 Task: Open a blank sheet, save the file as Gabriel.odt Add the quote 'Success is not measured by how much money you make but by the positive impact you have on others.' Apply font style 'Nunito' and font size 48 Align the text to the Center .Change the text color to  'Dark blue'
Action: Mouse moved to (250, 321)
Screenshot: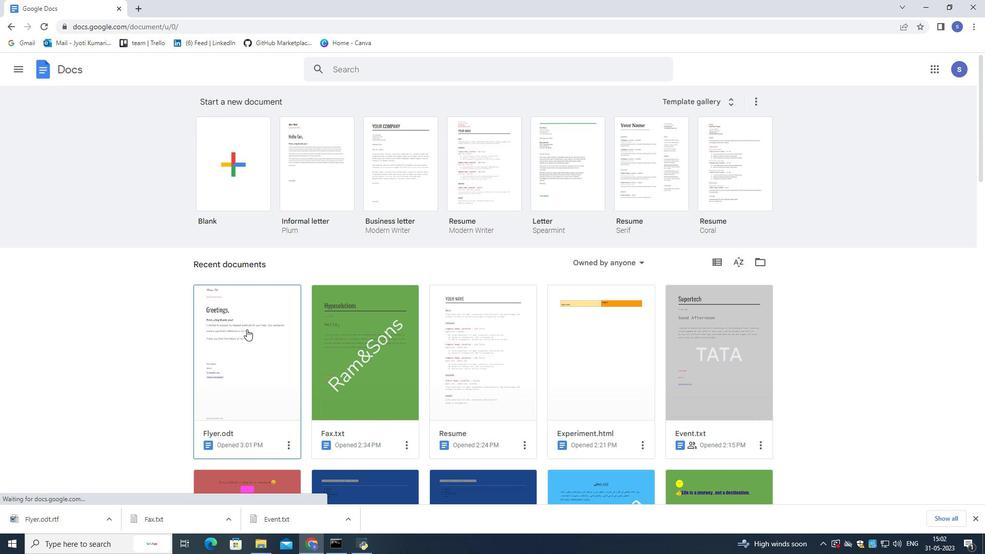 
Action: Mouse scrolled (250, 322) with delta (0, 0)
Screenshot: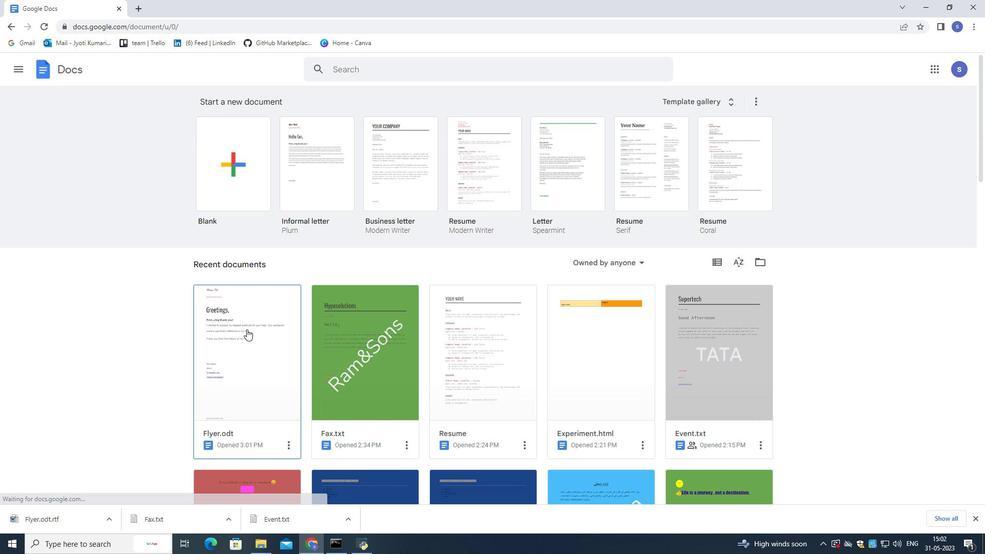 
Action: Mouse scrolled (250, 322) with delta (0, 0)
Screenshot: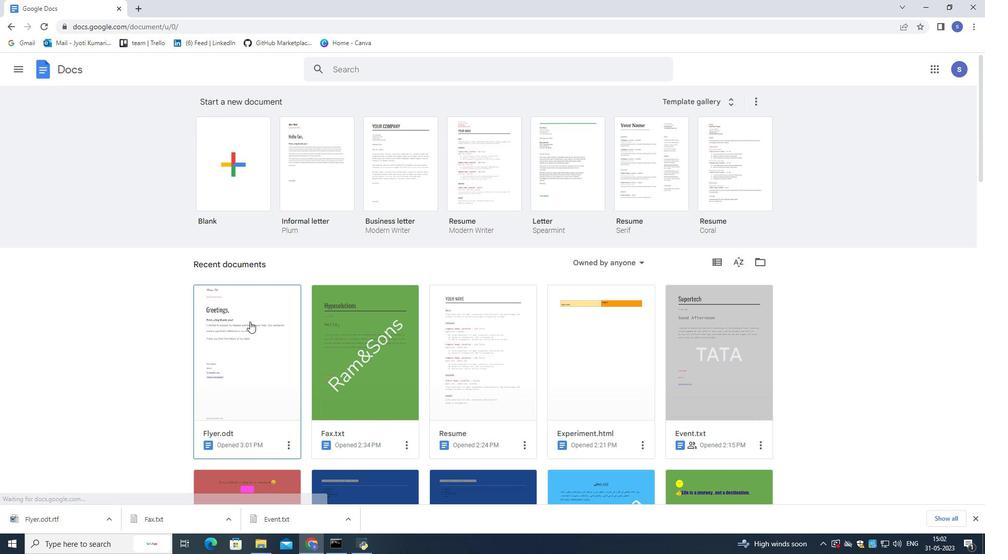
Action: Mouse scrolled (250, 322) with delta (0, 0)
Screenshot: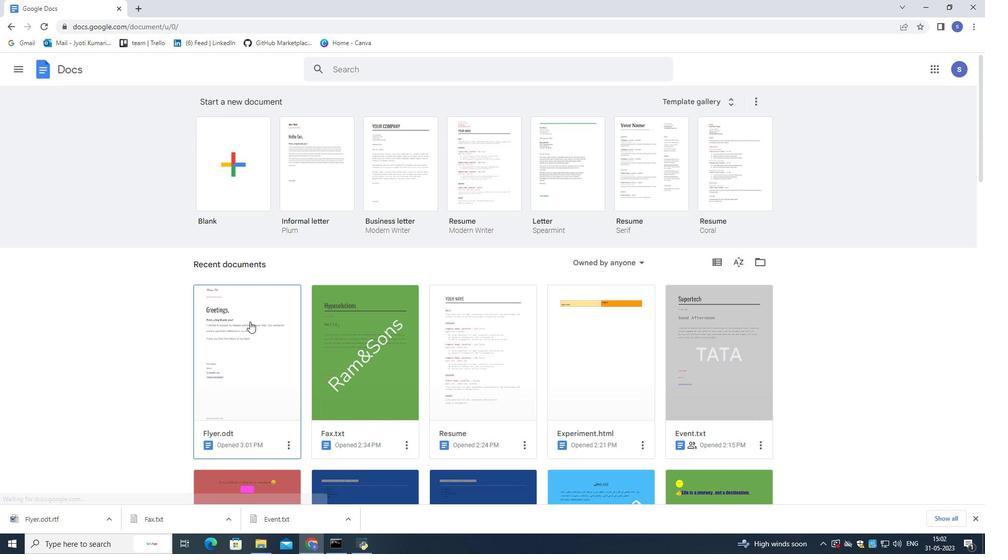 
Action: Mouse scrolled (250, 322) with delta (0, 0)
Screenshot: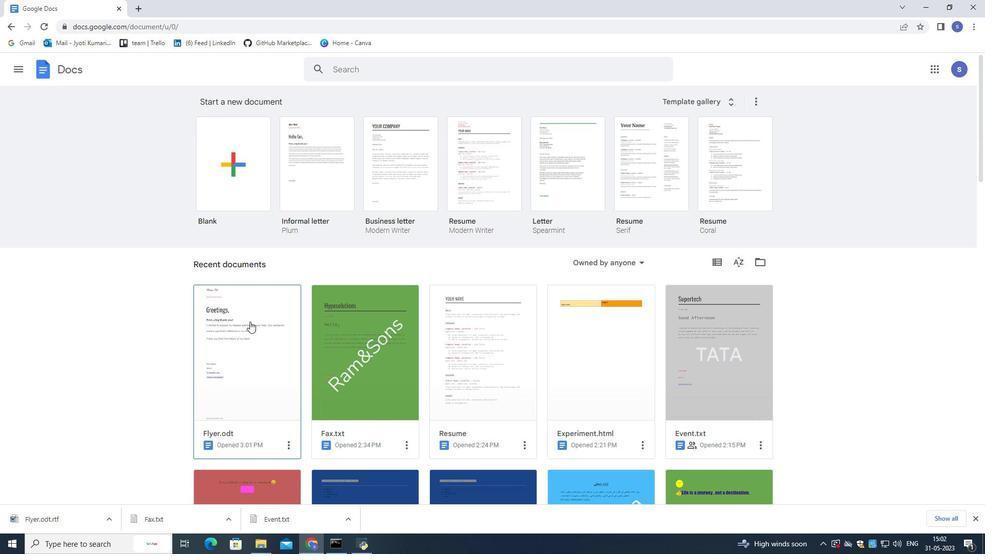 
Action: Mouse scrolled (250, 321) with delta (0, 0)
Screenshot: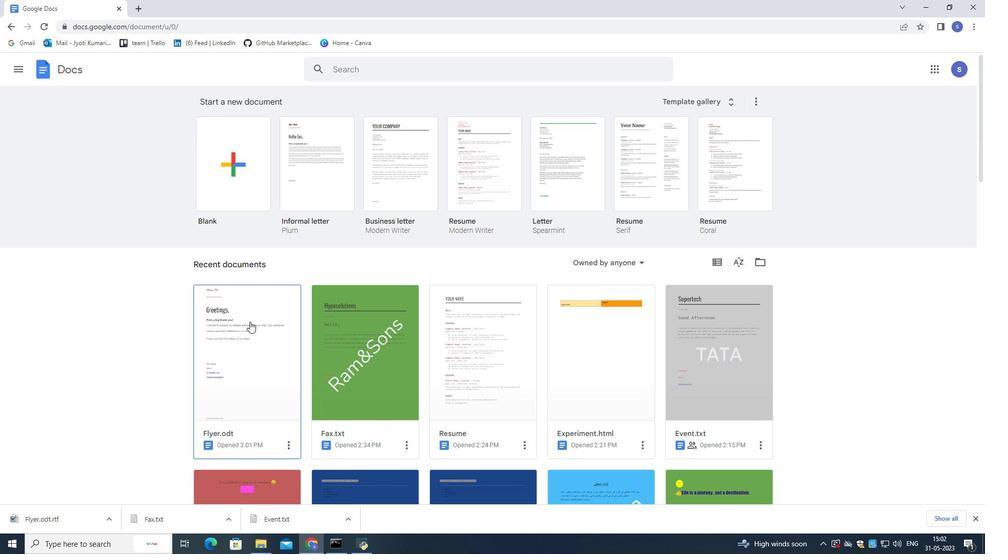 
Action: Mouse scrolled (250, 321) with delta (0, 0)
Screenshot: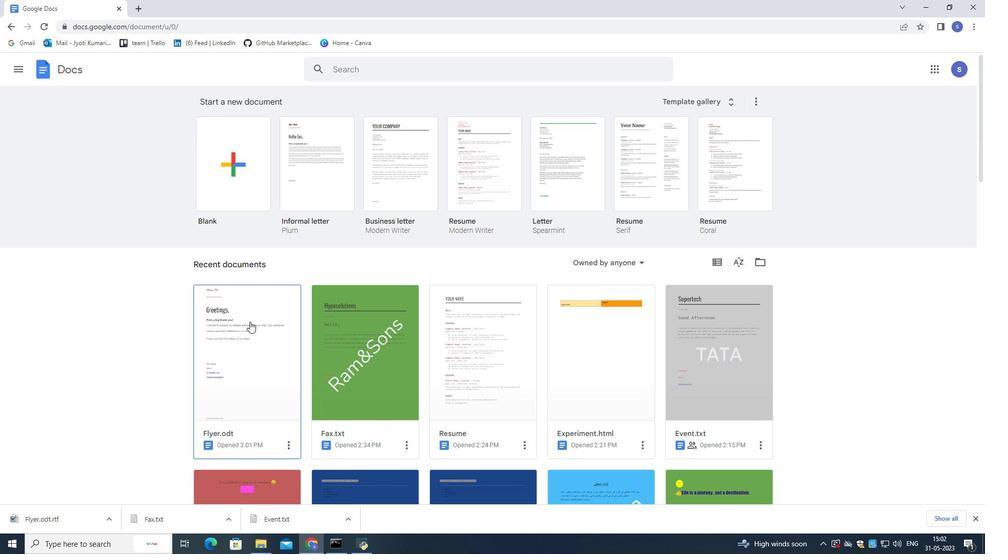 
Action: Mouse scrolled (250, 321) with delta (0, 0)
Screenshot: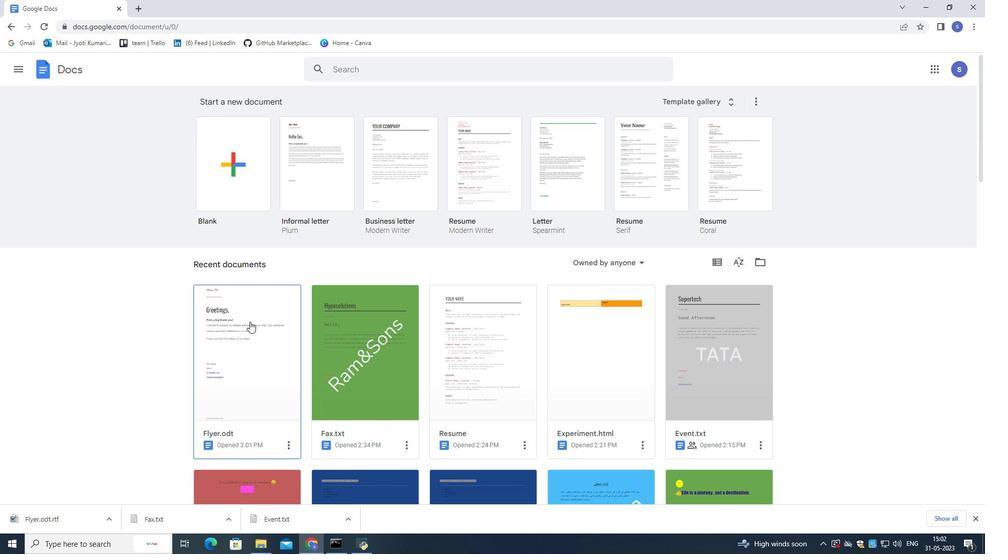 
Action: Mouse scrolled (250, 321) with delta (0, 0)
Screenshot: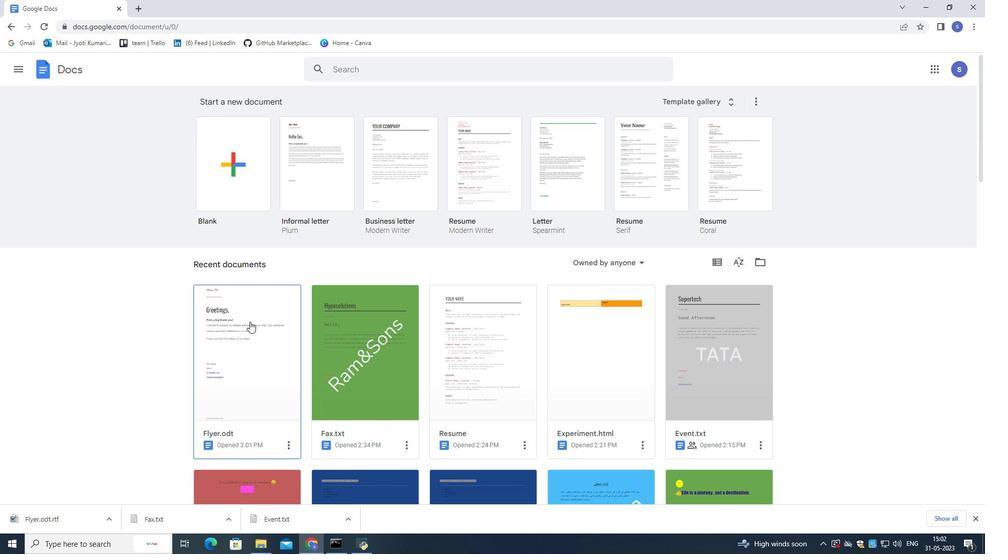 
Action: Mouse scrolled (250, 321) with delta (0, 0)
Screenshot: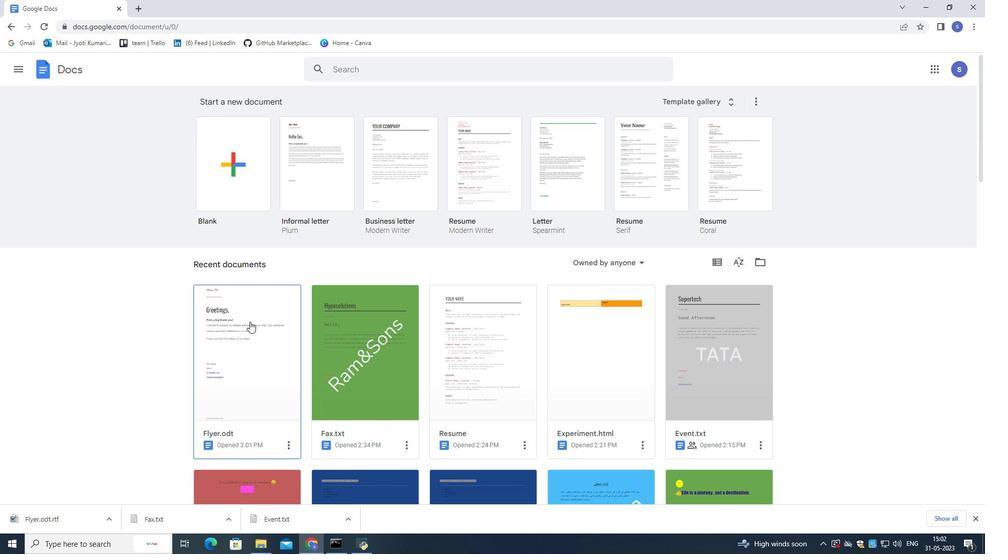 
Action: Mouse scrolled (250, 322) with delta (0, 0)
Screenshot: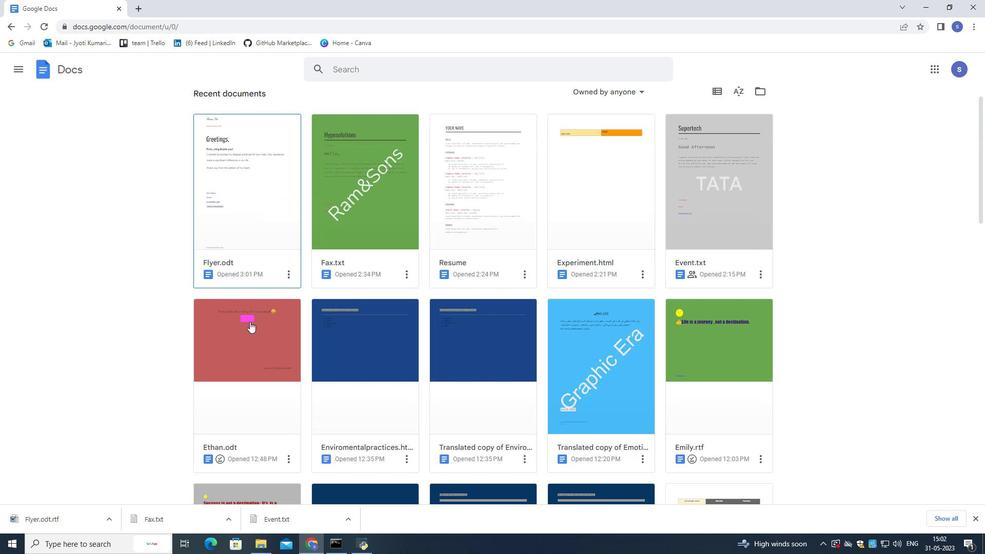
Action: Mouse scrolled (250, 322) with delta (0, 0)
Screenshot: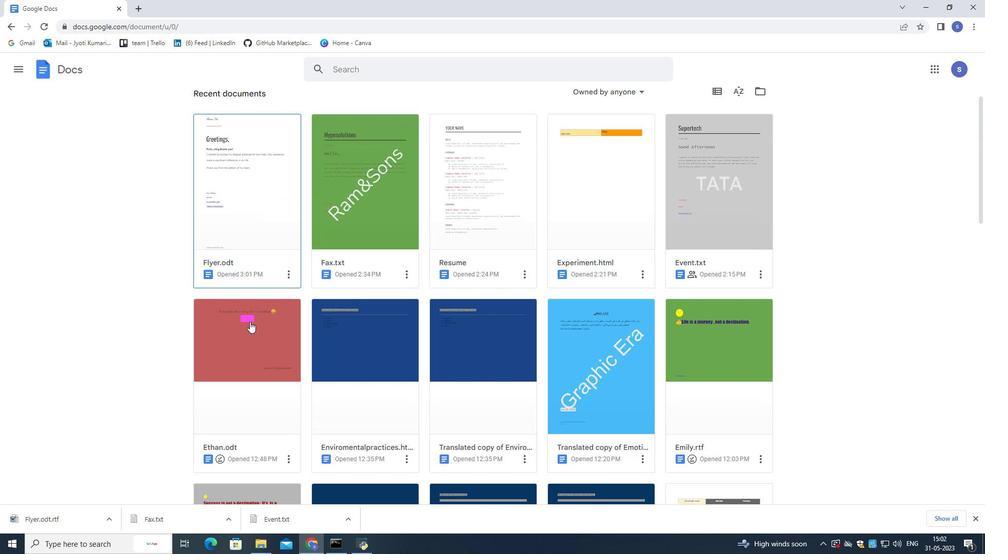 
Action: Mouse scrolled (250, 322) with delta (0, 0)
Screenshot: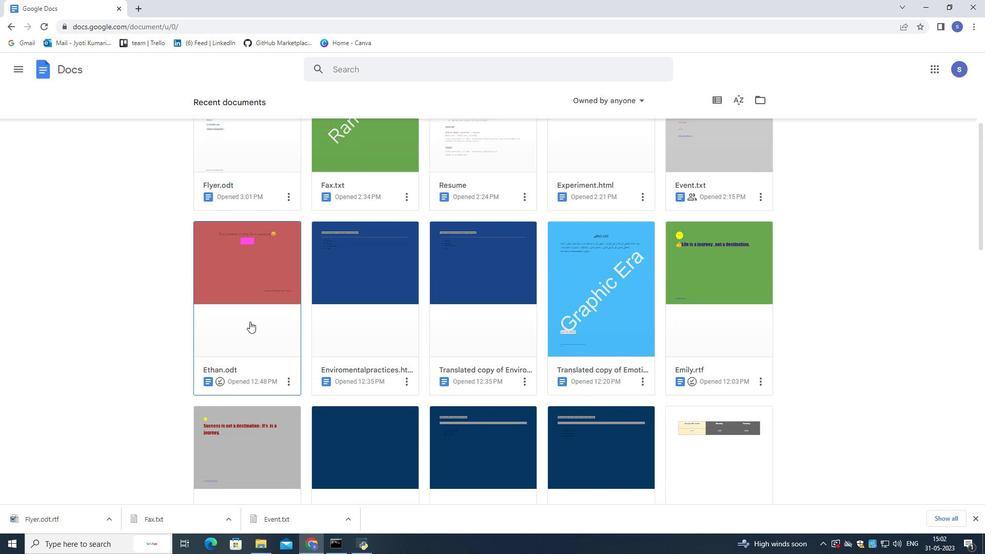
Action: Mouse scrolled (250, 322) with delta (0, 0)
Screenshot: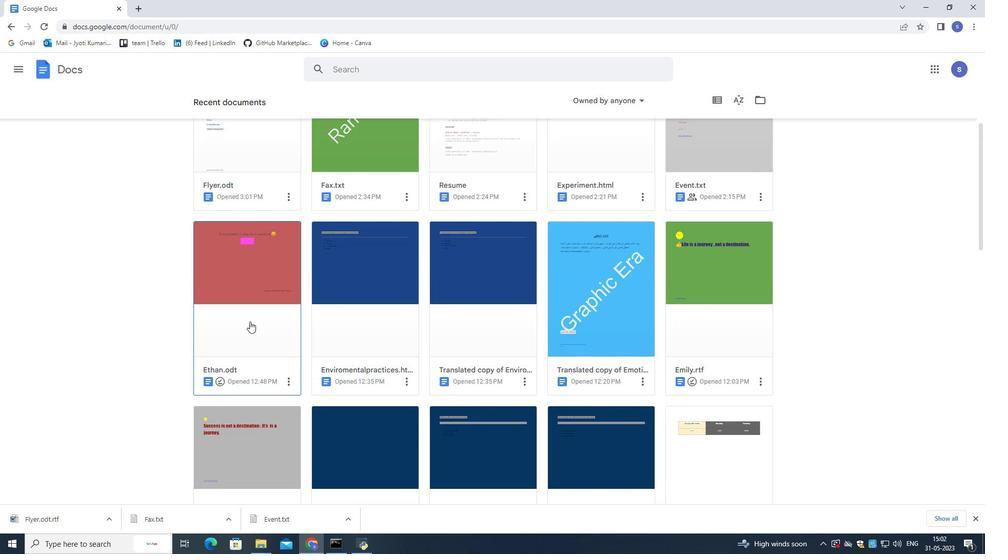 
Action: Mouse scrolled (250, 322) with delta (0, 0)
Screenshot: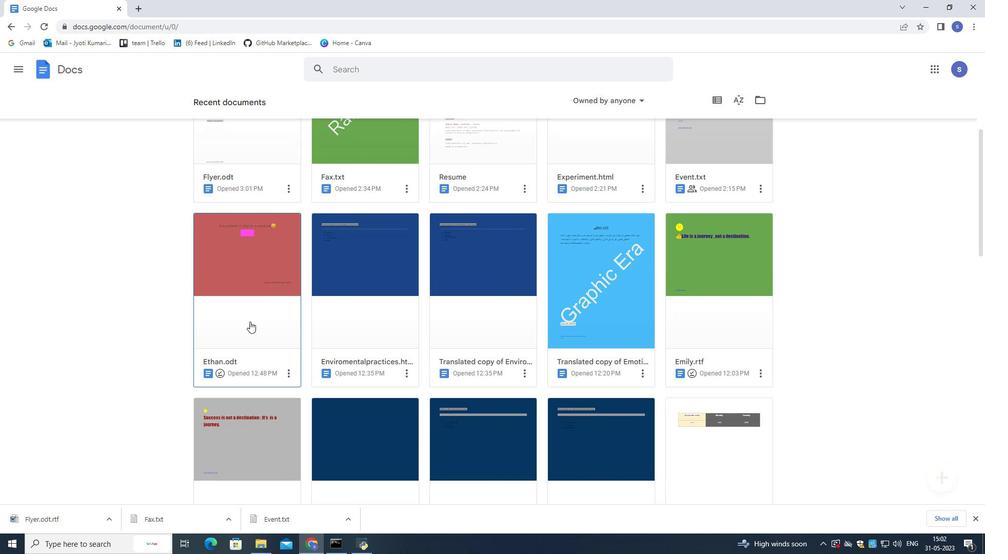 
Action: Mouse scrolled (250, 322) with delta (0, 0)
Screenshot: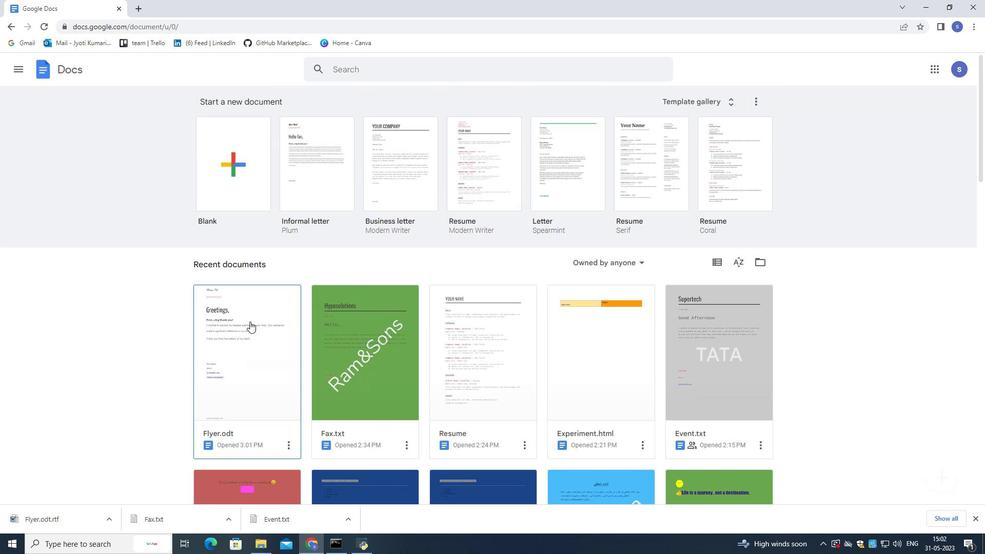 
Action: Mouse scrolled (250, 322) with delta (0, 0)
Screenshot: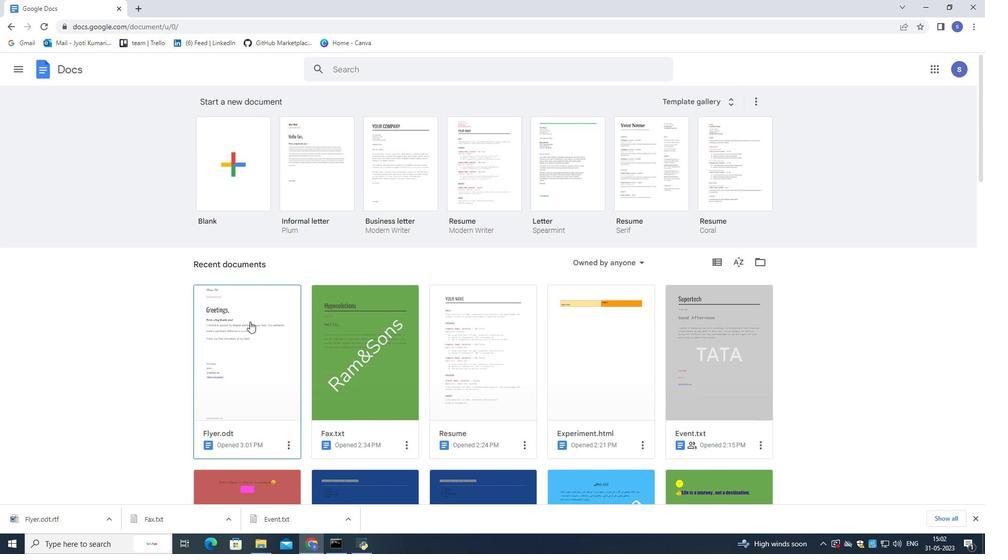 
Action: Mouse scrolled (250, 322) with delta (0, 0)
Screenshot: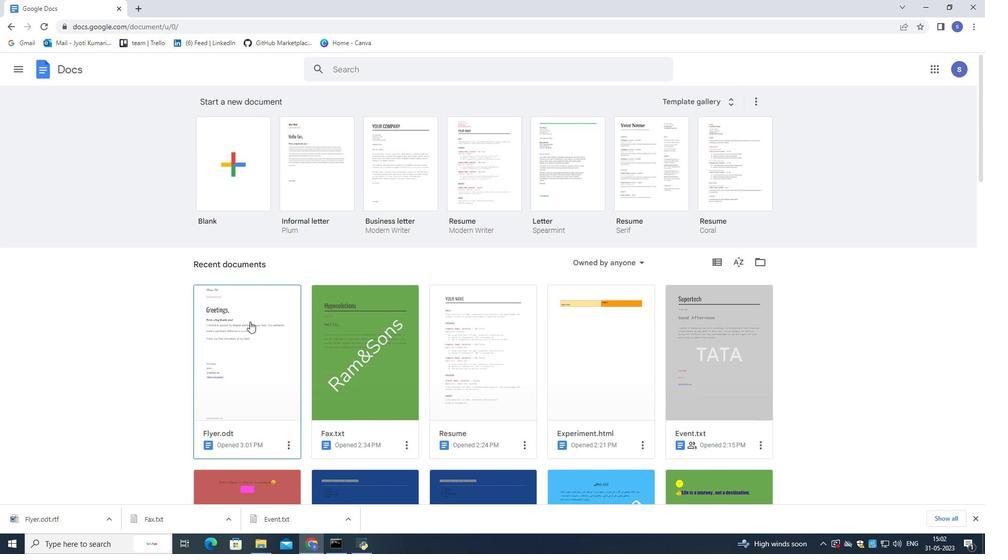 
Action: Mouse scrolled (250, 322) with delta (0, 0)
Screenshot: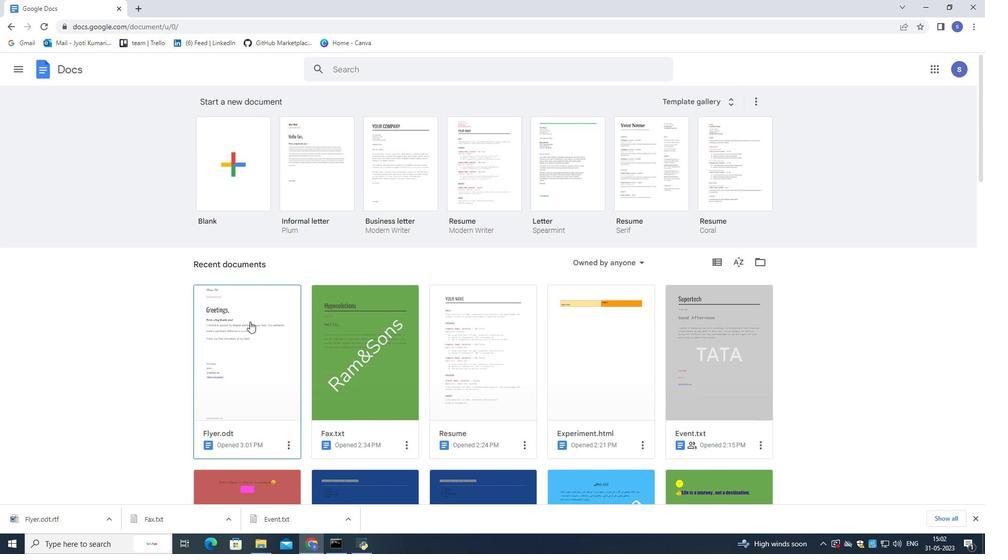 
Action: Mouse scrolled (250, 322) with delta (0, 0)
Screenshot: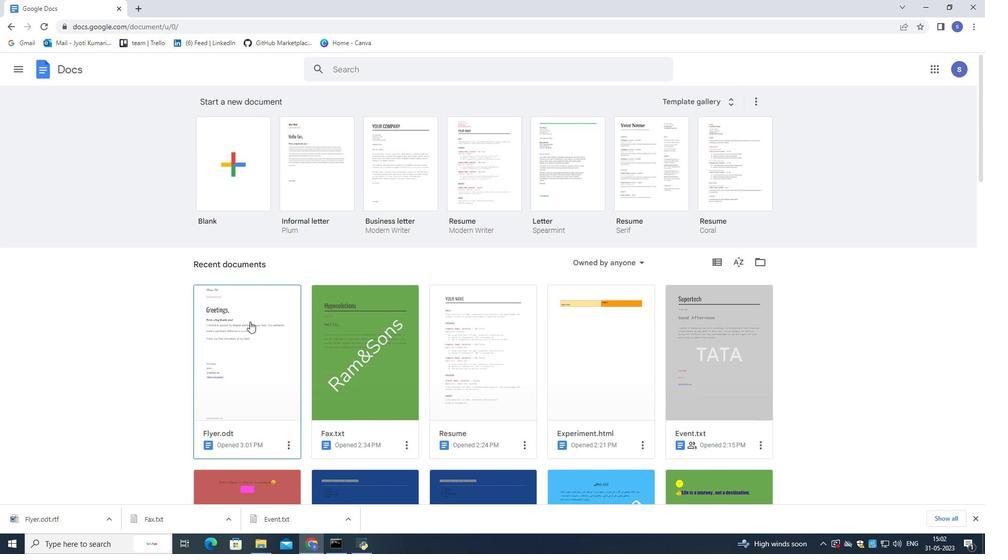 
Action: Mouse moved to (228, 176)
Screenshot: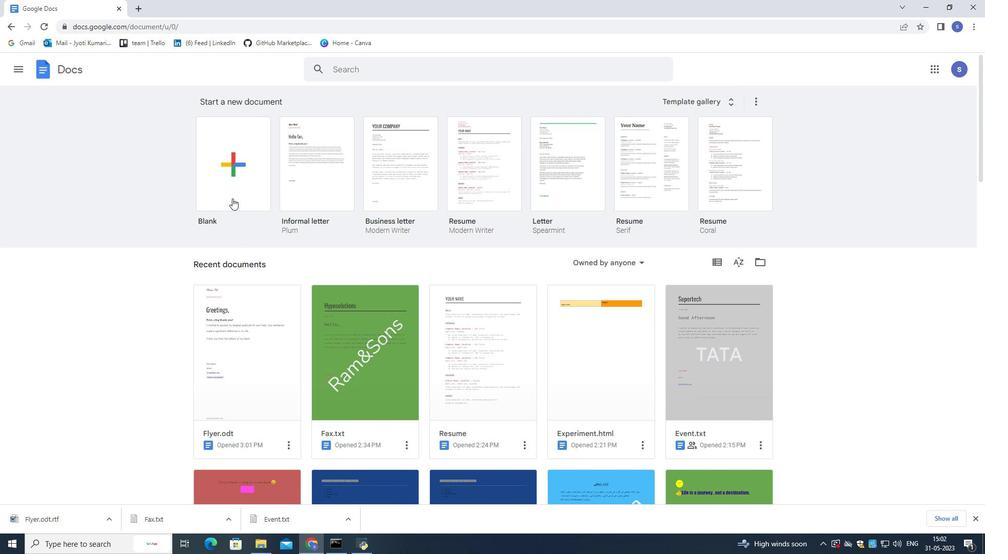 
Action: Mouse pressed left at (228, 176)
Screenshot: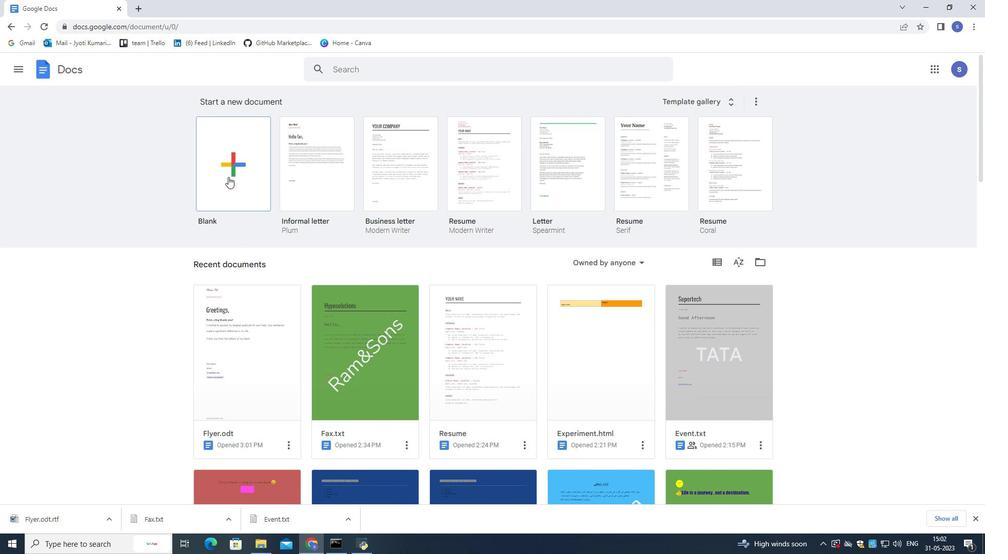 
Action: Mouse moved to (107, 62)
Screenshot: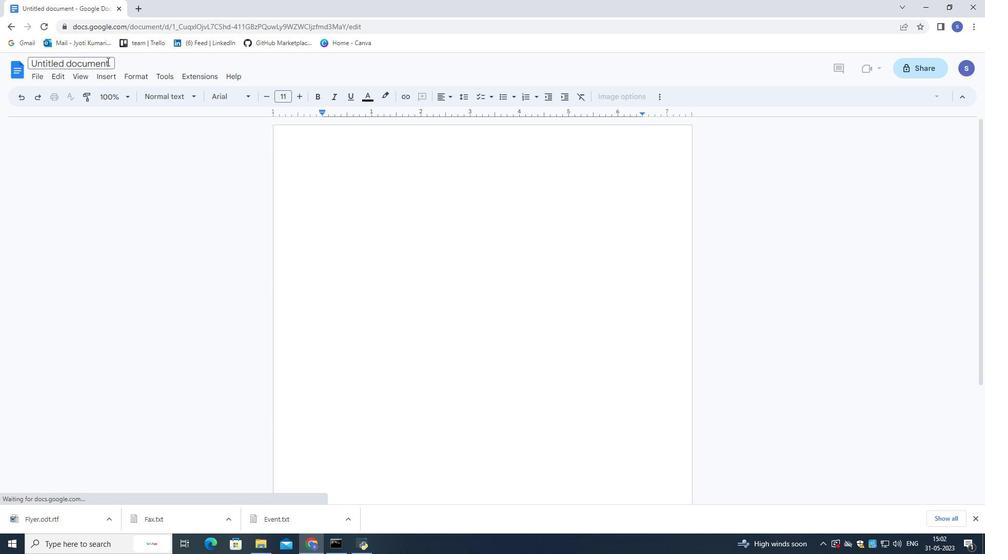 
Action: Mouse pressed left at (107, 62)
Screenshot: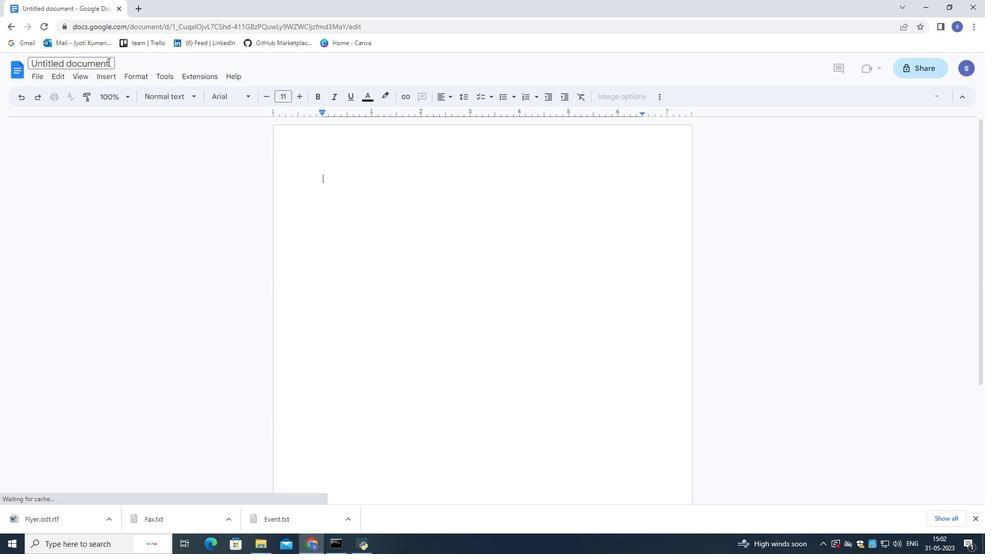 
Action: Mouse moved to (108, 62)
Screenshot: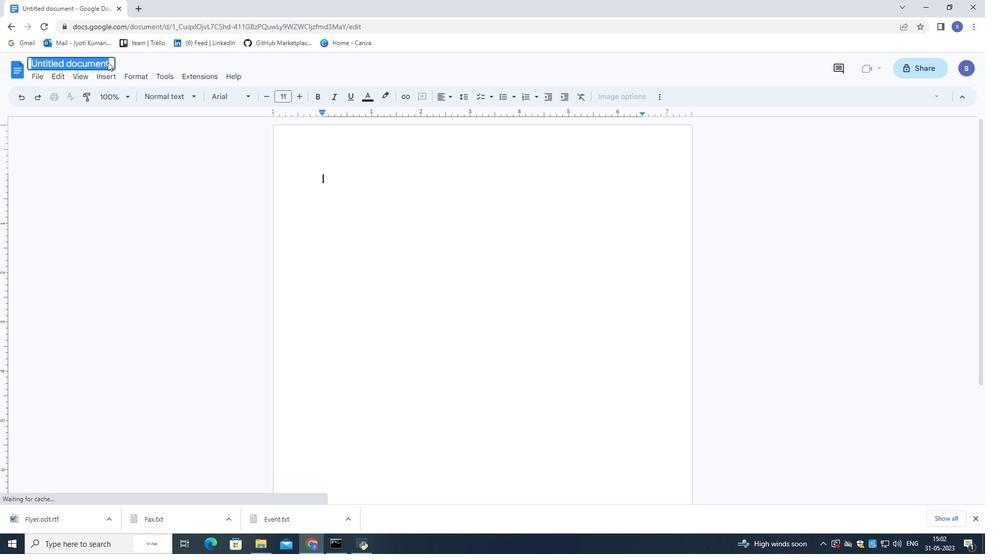 
Action: Key pressed <Key.shift>Gab
Screenshot: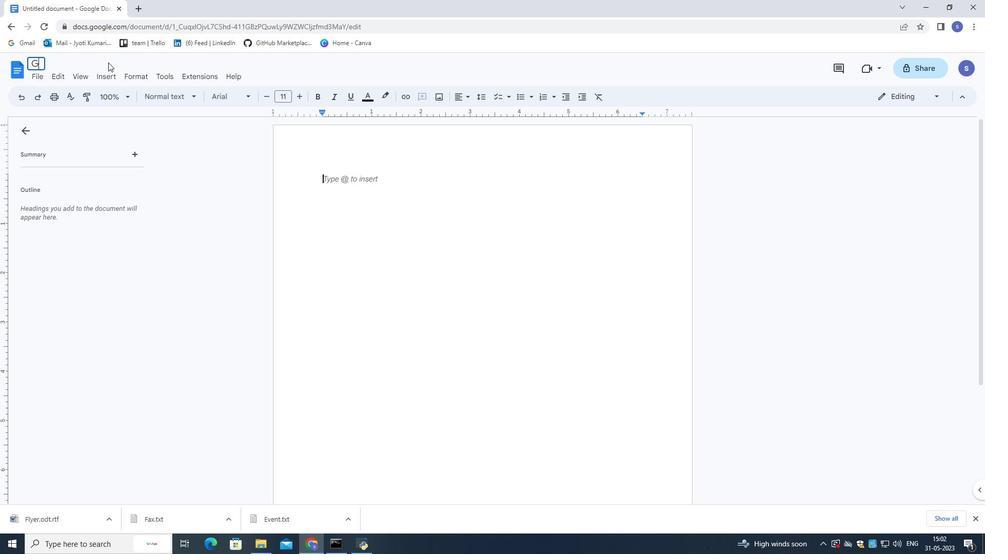 
Action: Mouse moved to (619, 226)
Screenshot: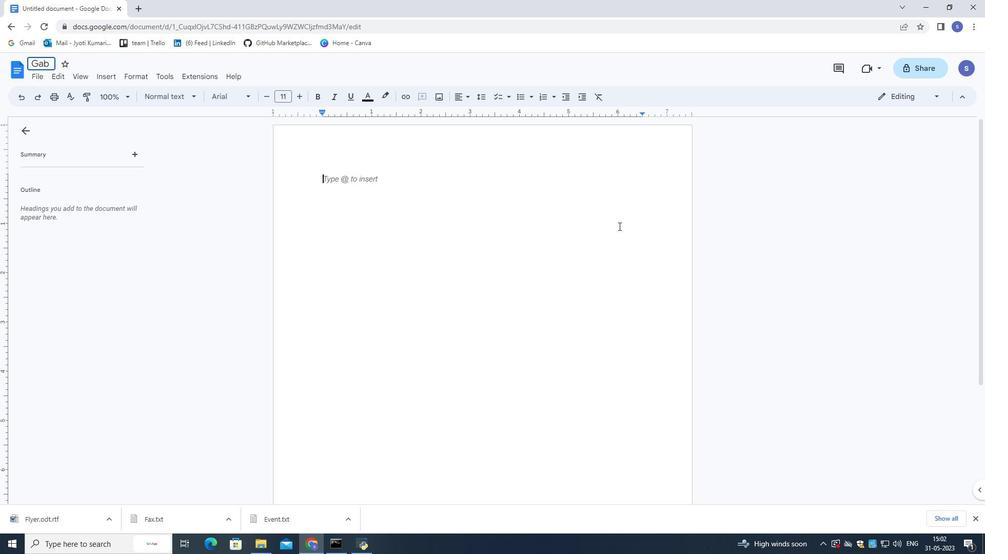 
Action: Key pressed riel.odt<Key.enter>
Screenshot: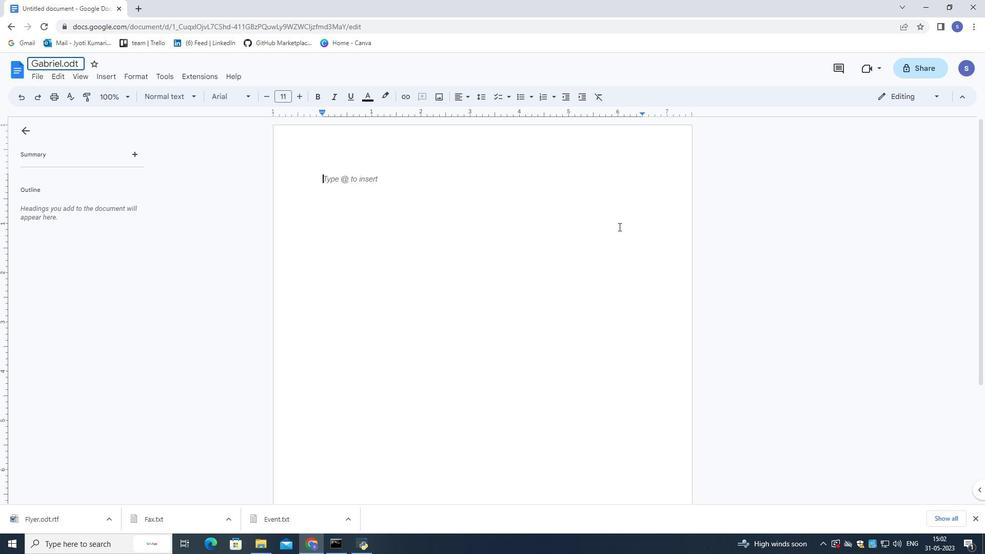 
Action: Mouse moved to (370, 182)
Screenshot: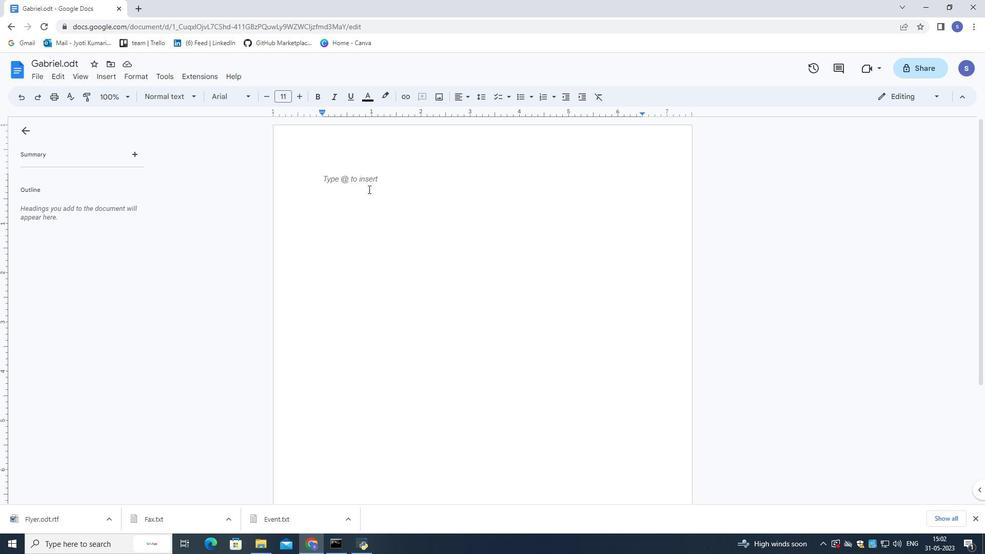 
Action: Mouse pressed left at (370, 182)
Screenshot: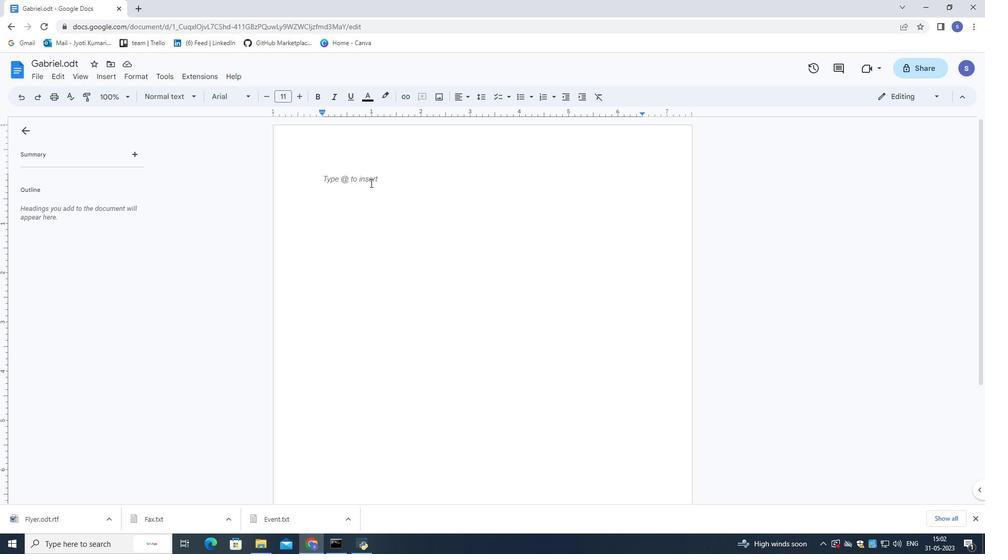 
Action: Mouse moved to (370, 182)
Screenshot: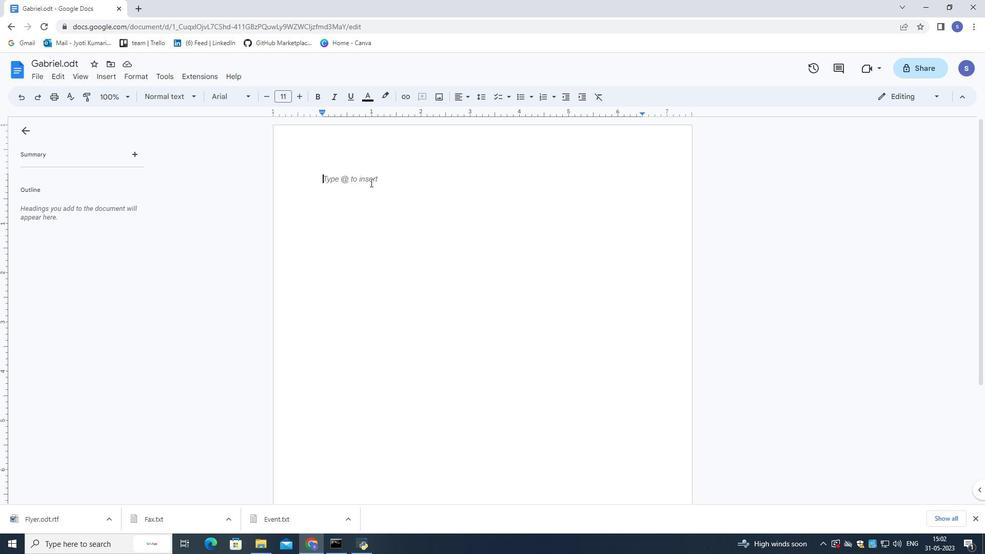 
Action: Key pressed <Key.shift><Key.shift>Success<Key.space>is<Key.space>not<Key.space>measured<Key.space>by<Key.space>now<Key.space>much<Key.space>money<Key.space>you<Key.space>make<Key.space>but<Key.space>by<Key.space>the<Key.space>positive<Key.space>imac<Key.backspace><Key.backspace><Key.backspace>mpact<Key.space>you<Key.space>have<Key.space>on<Key.space>others.
Screenshot: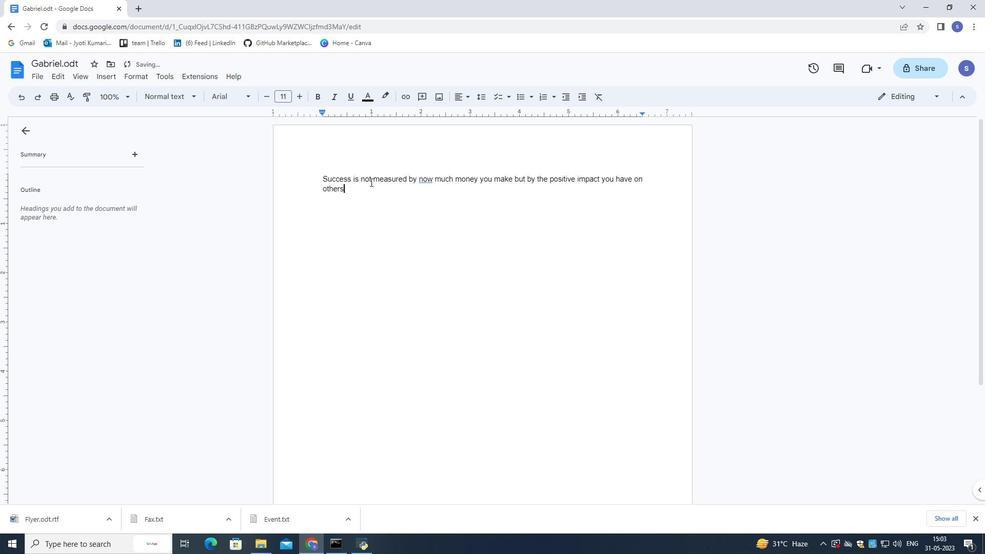 
Action: Mouse moved to (378, 183)
Screenshot: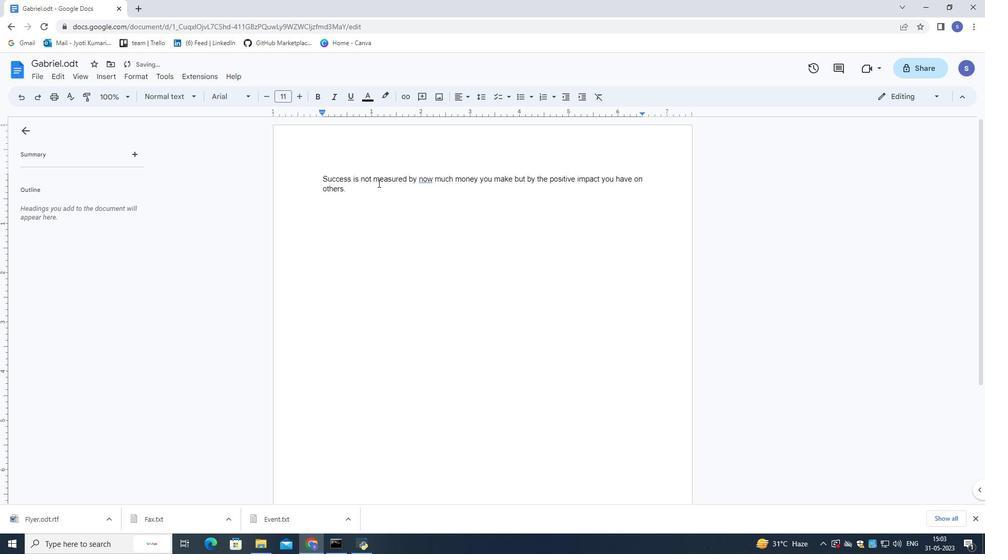 
Action: Mouse pressed left at (378, 183)
Screenshot: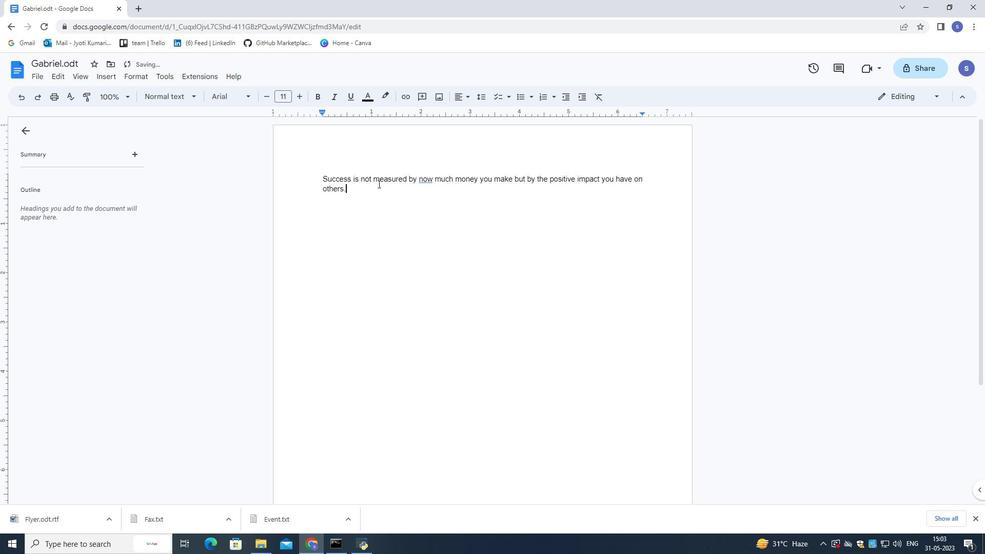 
Action: Mouse moved to (352, 186)
Screenshot: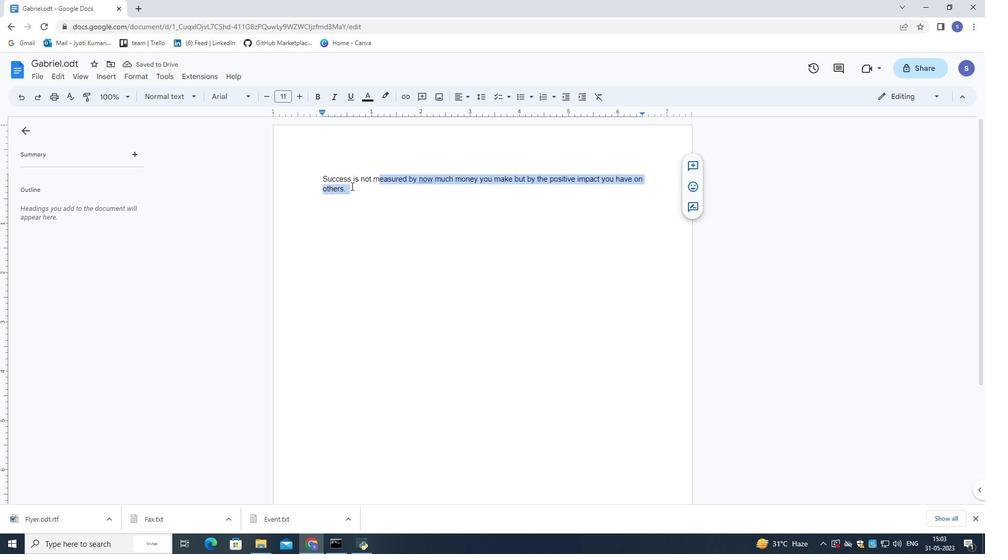
Action: Mouse pressed left at (352, 186)
Screenshot: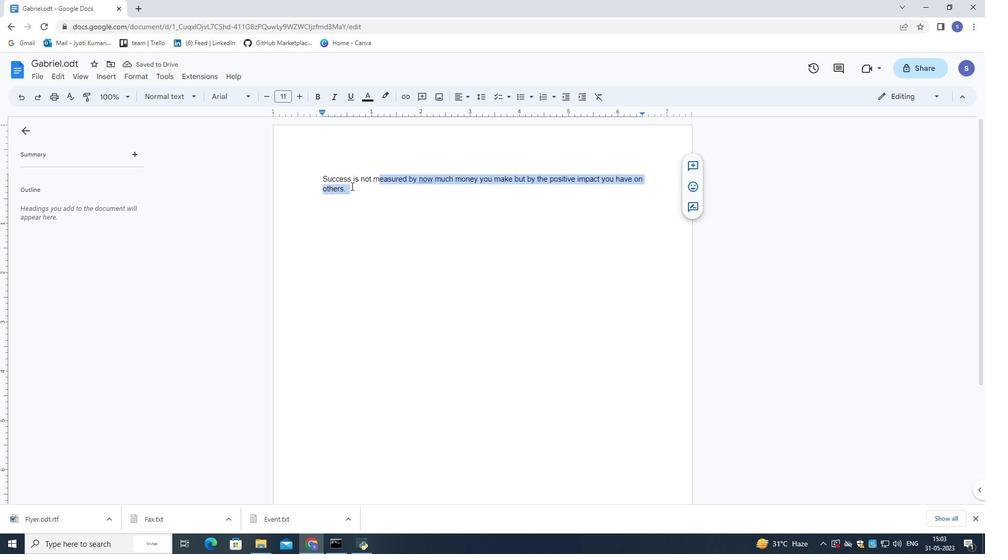 
Action: Mouse moved to (354, 190)
Screenshot: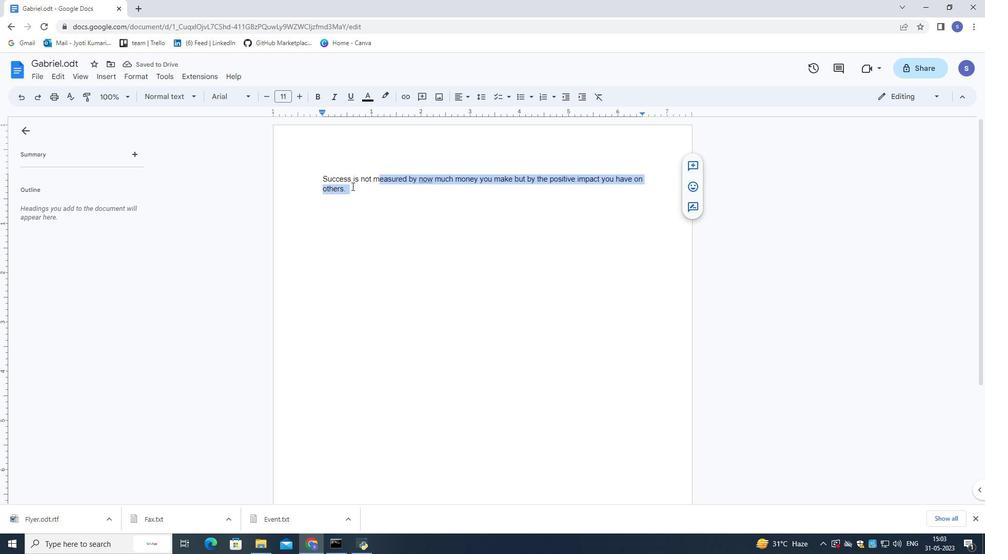 
Action: Mouse pressed left at (354, 190)
Screenshot: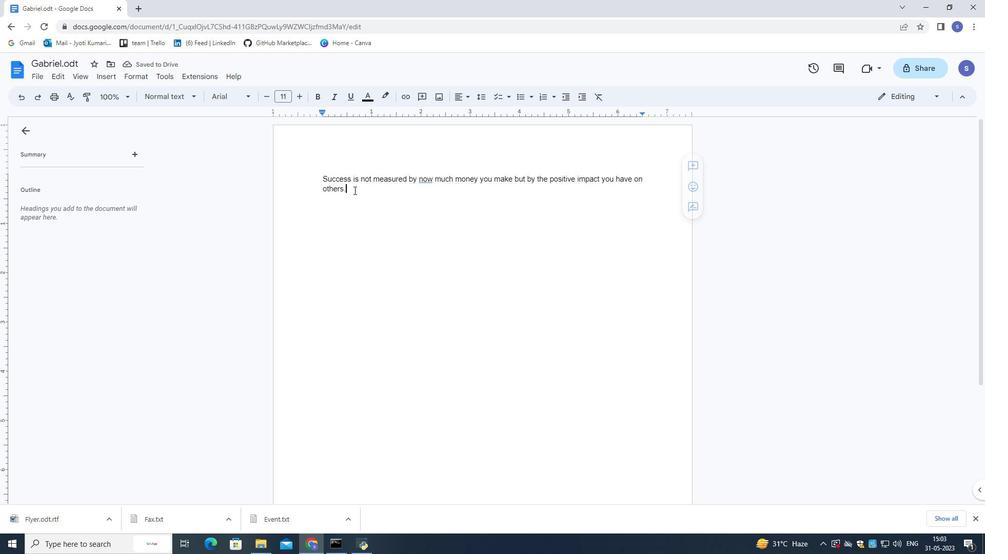 
Action: Mouse moved to (245, 101)
Screenshot: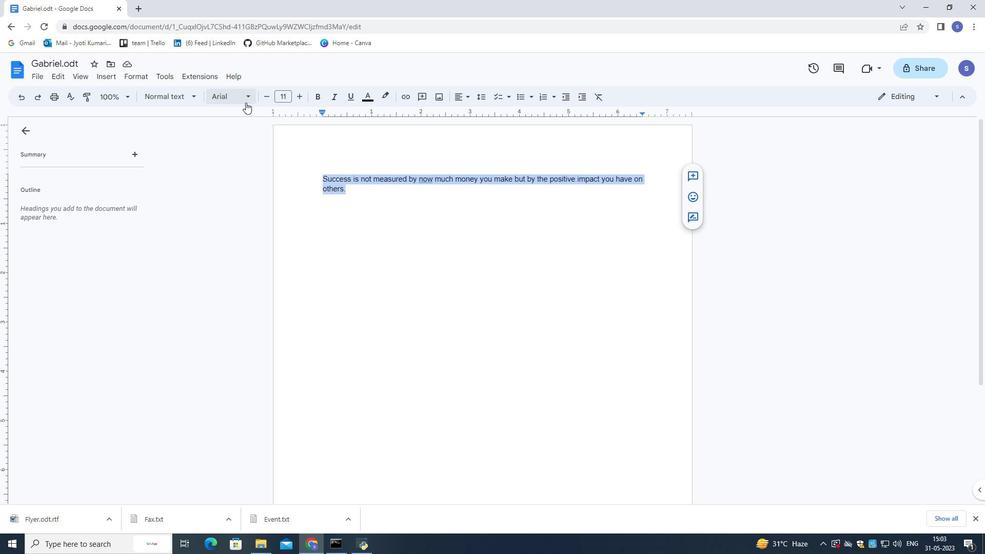 
Action: Mouse pressed left at (245, 101)
Screenshot: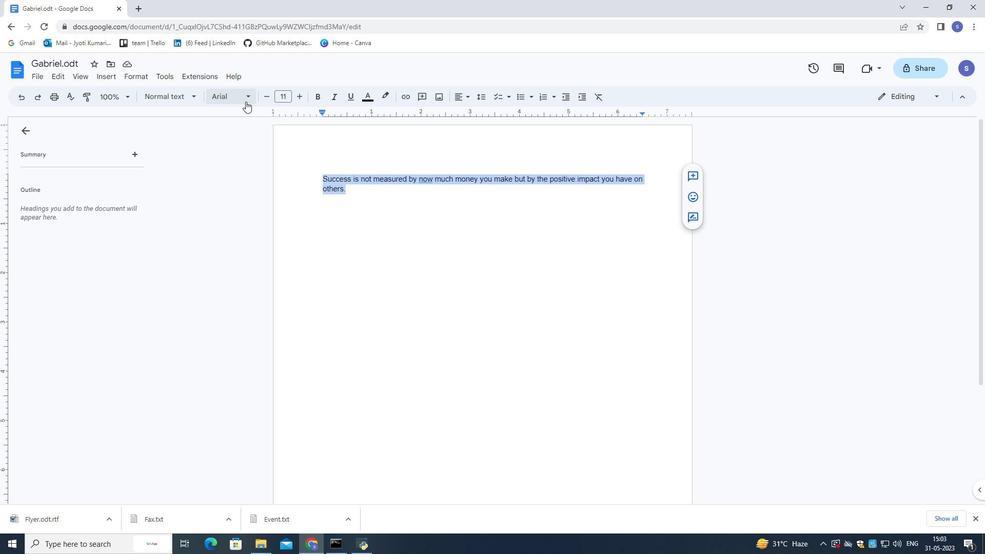 
Action: Mouse moved to (295, 190)
Screenshot: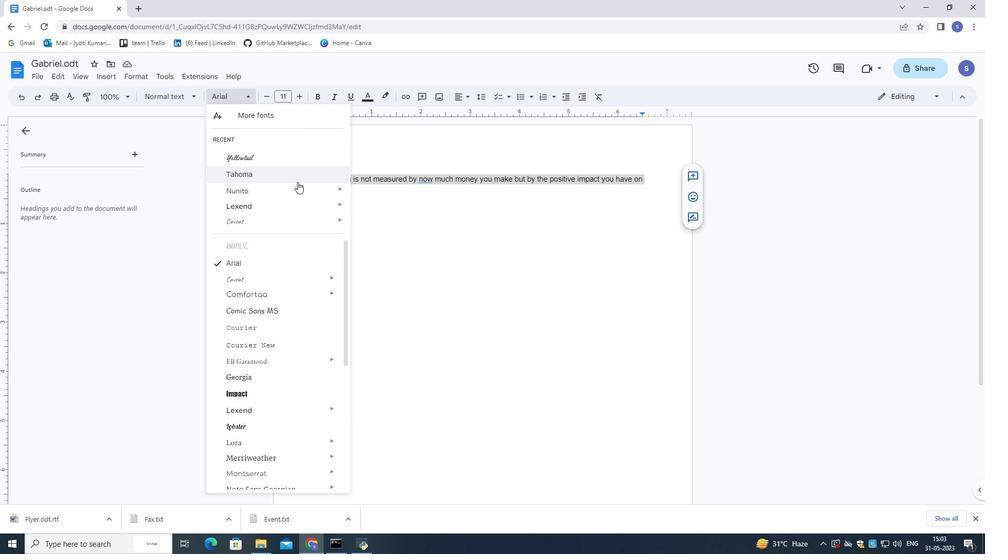 
Action: Mouse pressed left at (295, 190)
Screenshot: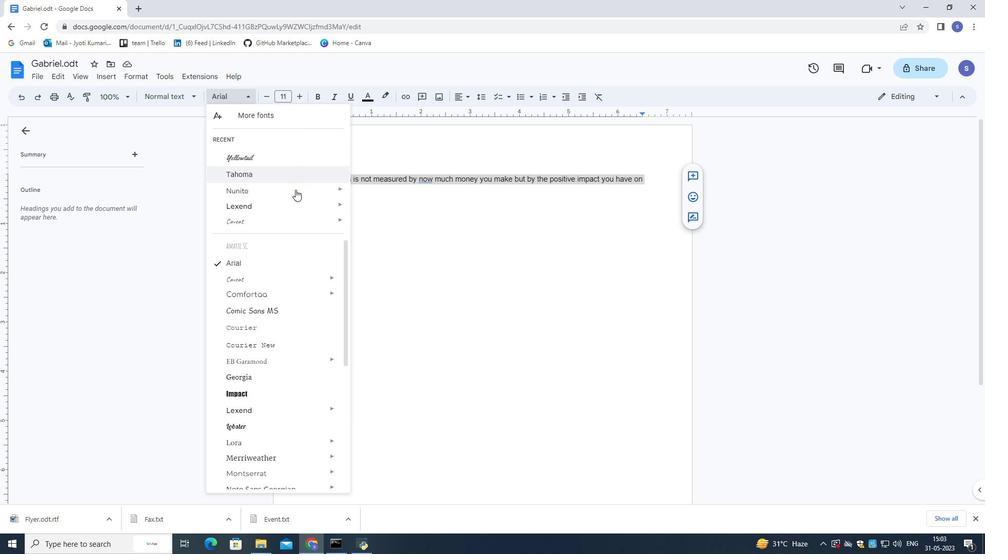 
Action: Mouse moved to (300, 96)
Screenshot: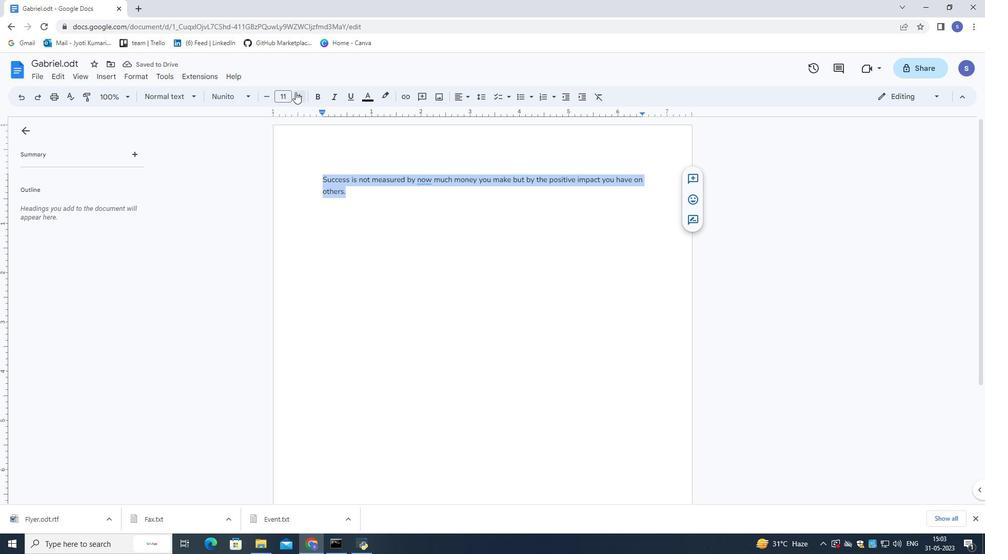 
Action: Mouse pressed left at (300, 96)
Screenshot: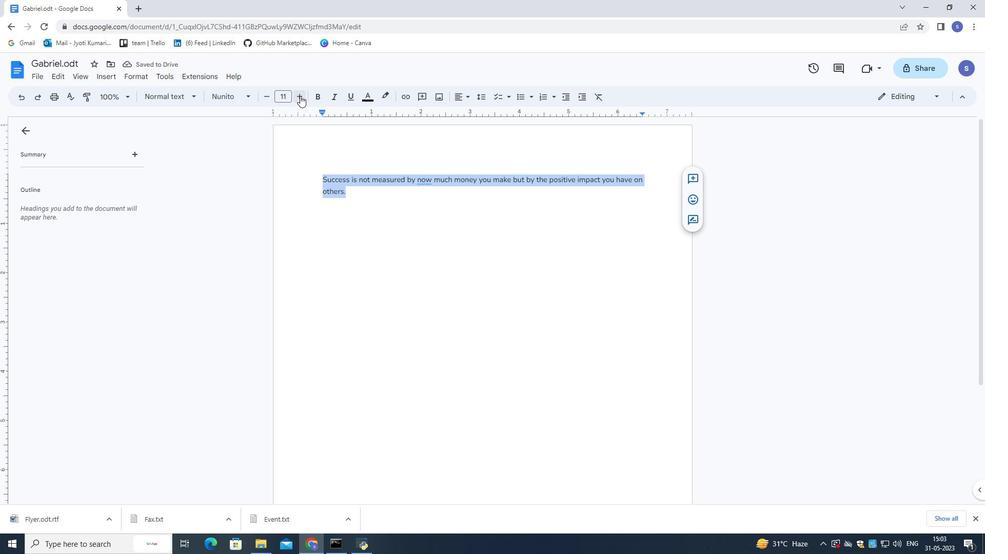 
Action: Mouse pressed left at (300, 96)
Screenshot: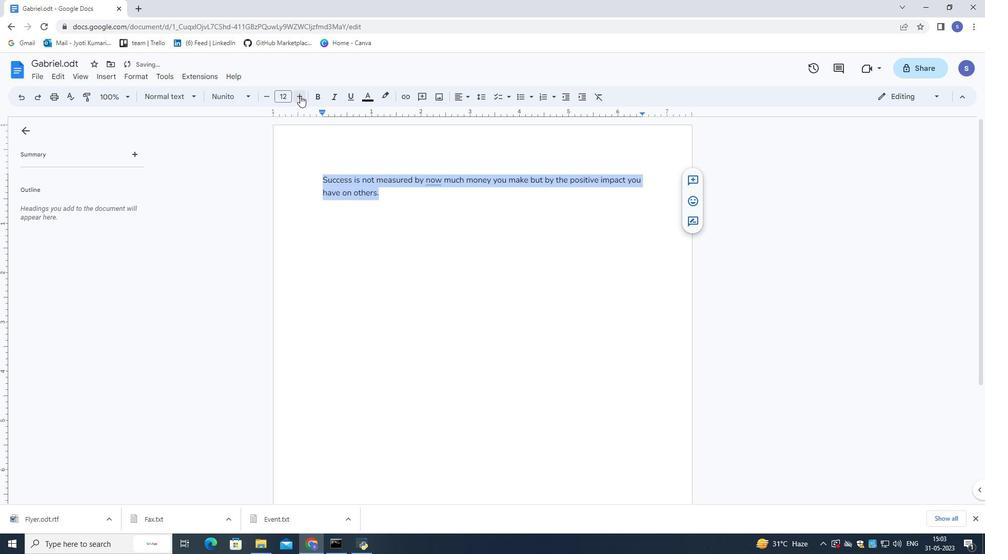 
Action: Mouse pressed left at (300, 96)
Screenshot: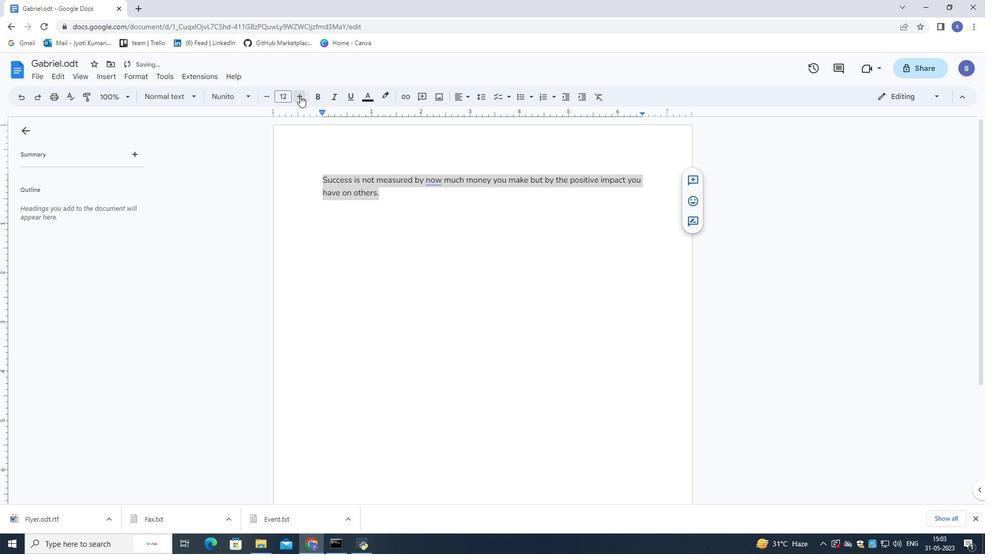 
Action: Mouse pressed left at (300, 96)
Screenshot: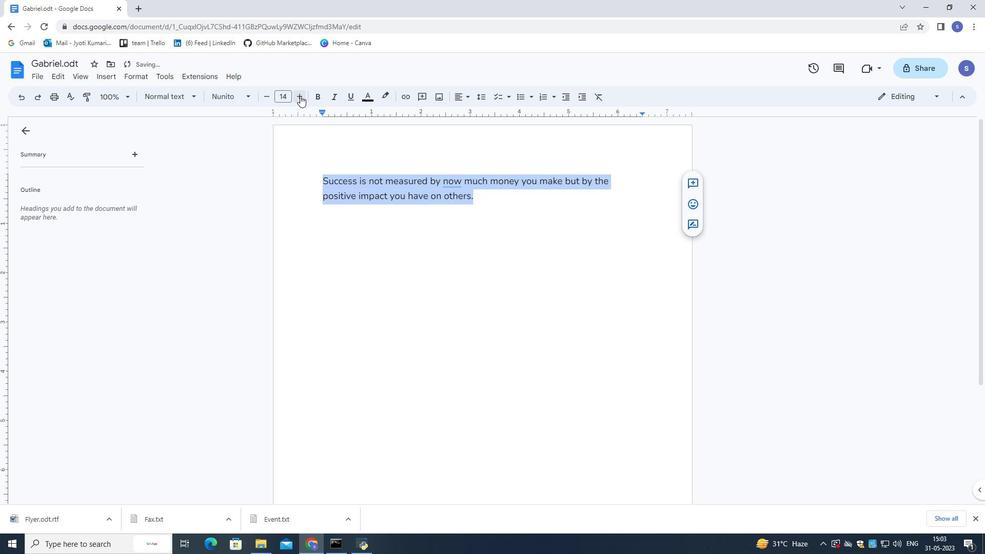 
Action: Mouse pressed left at (300, 96)
Screenshot: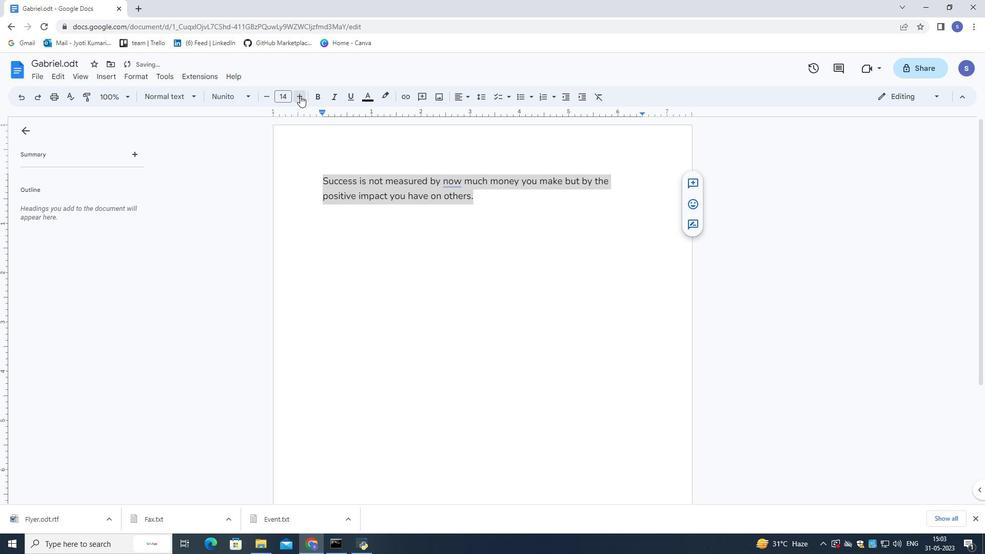 
Action: Mouse pressed left at (300, 96)
Screenshot: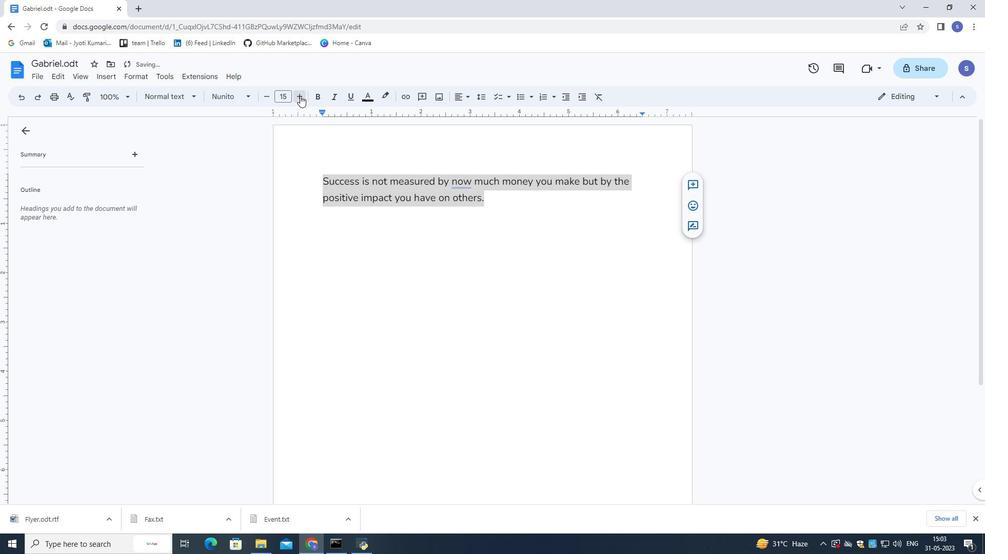 
Action: Mouse pressed left at (300, 96)
Screenshot: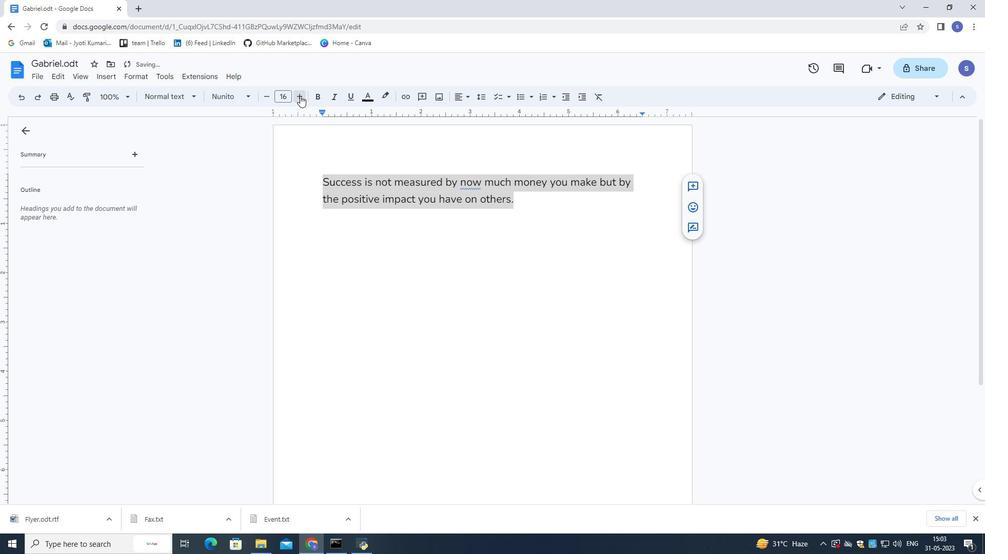
Action: Mouse pressed left at (300, 96)
Screenshot: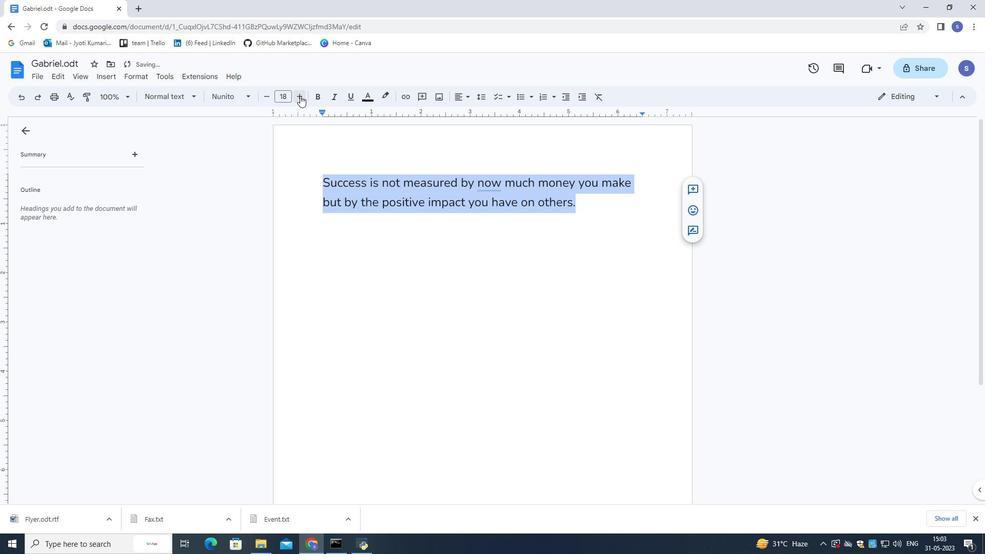 
Action: Mouse moved to (302, 96)
Screenshot: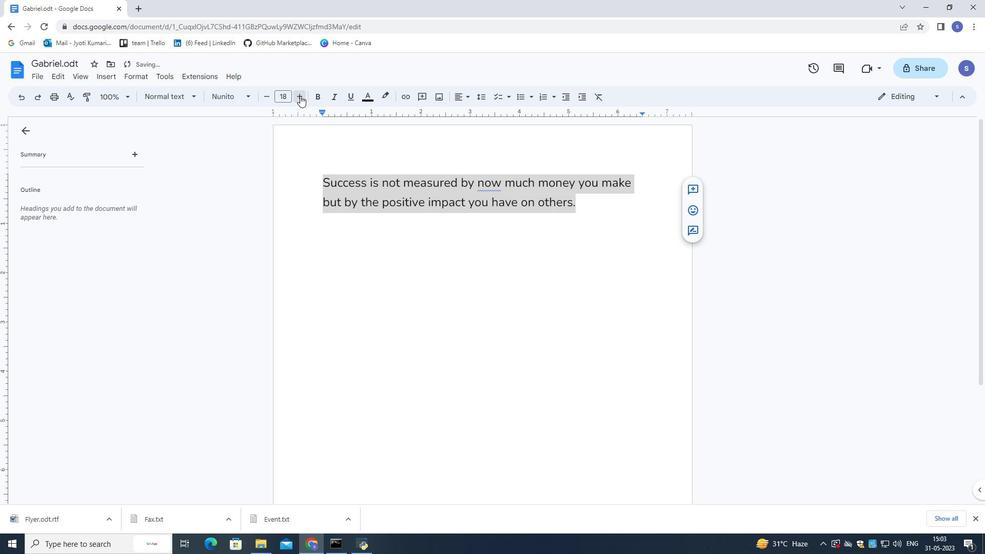 
Action: Mouse pressed left at (302, 96)
Screenshot: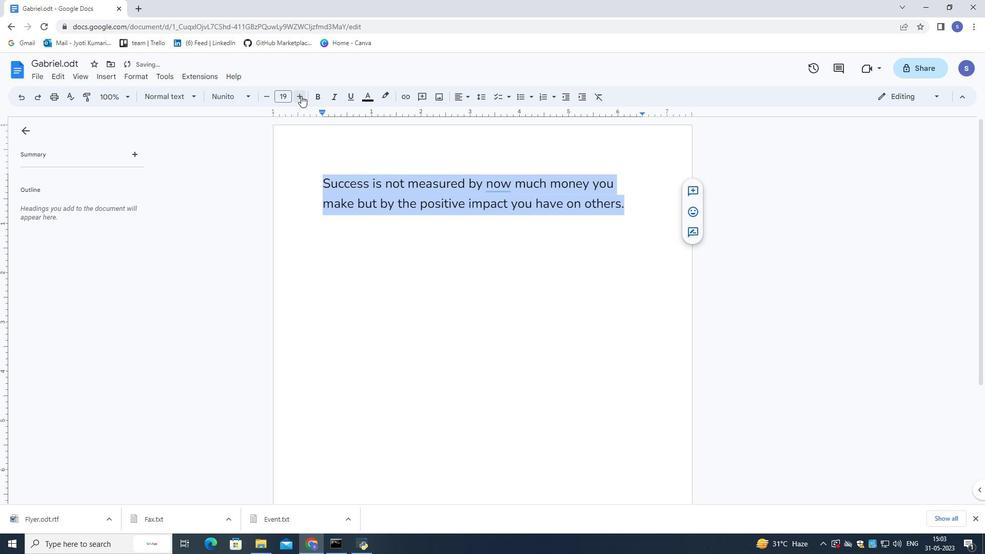 
Action: Mouse pressed left at (302, 96)
Screenshot: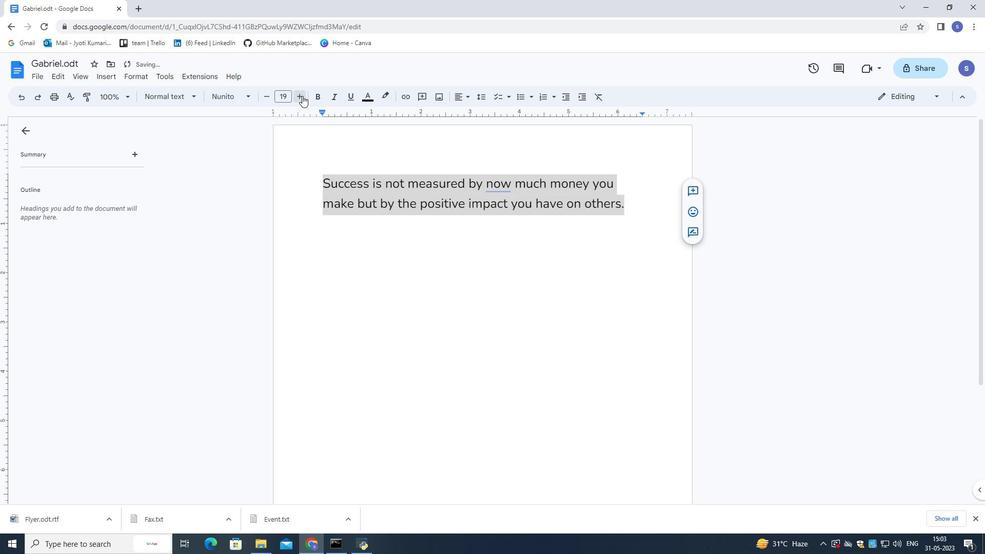 
Action: Mouse pressed left at (302, 96)
Screenshot: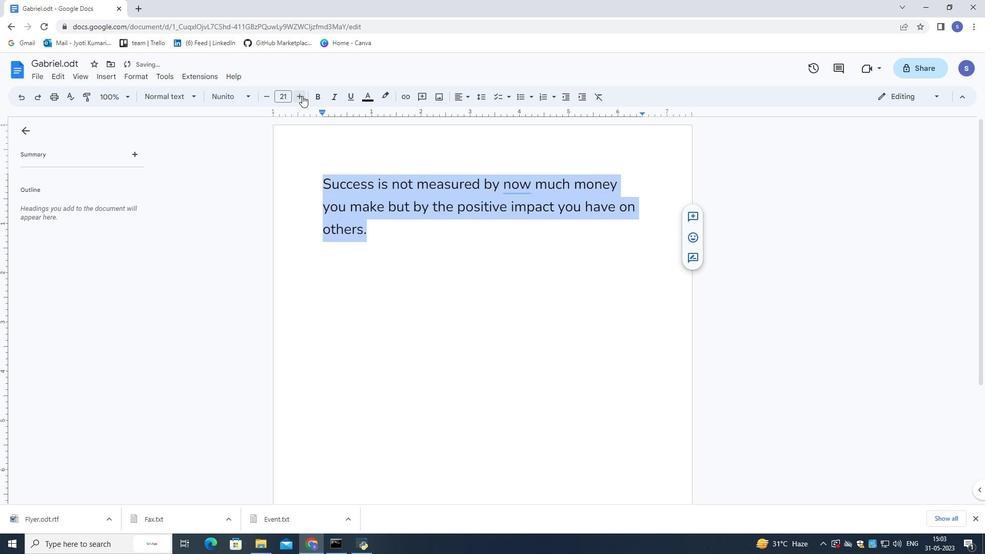 
Action: Mouse pressed left at (302, 96)
Screenshot: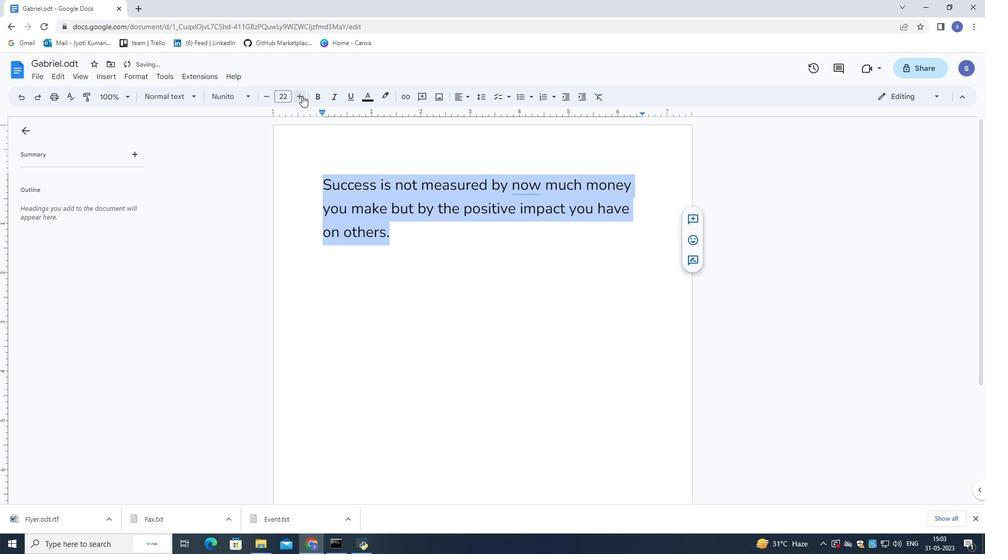 
Action: Mouse pressed left at (302, 96)
Screenshot: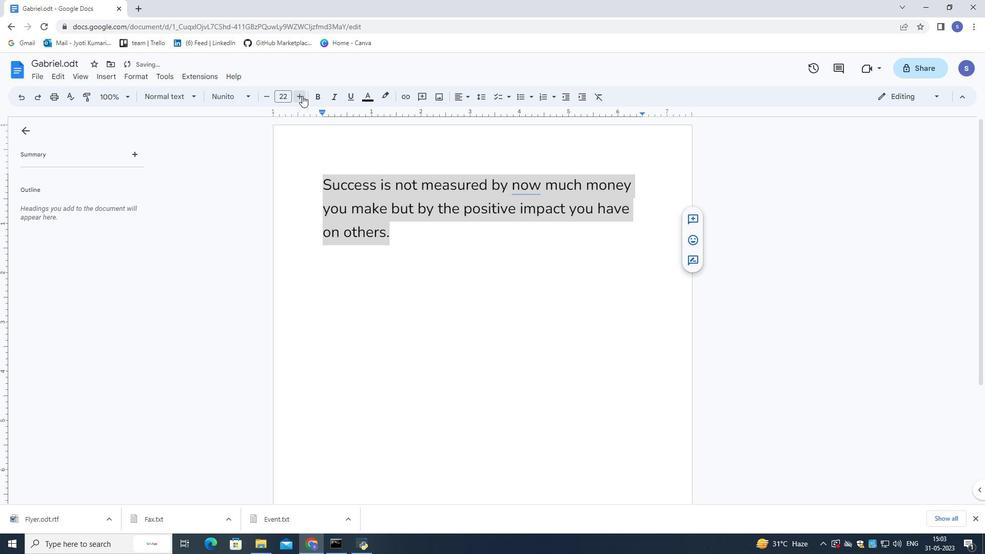 
Action: Mouse pressed left at (302, 96)
Screenshot: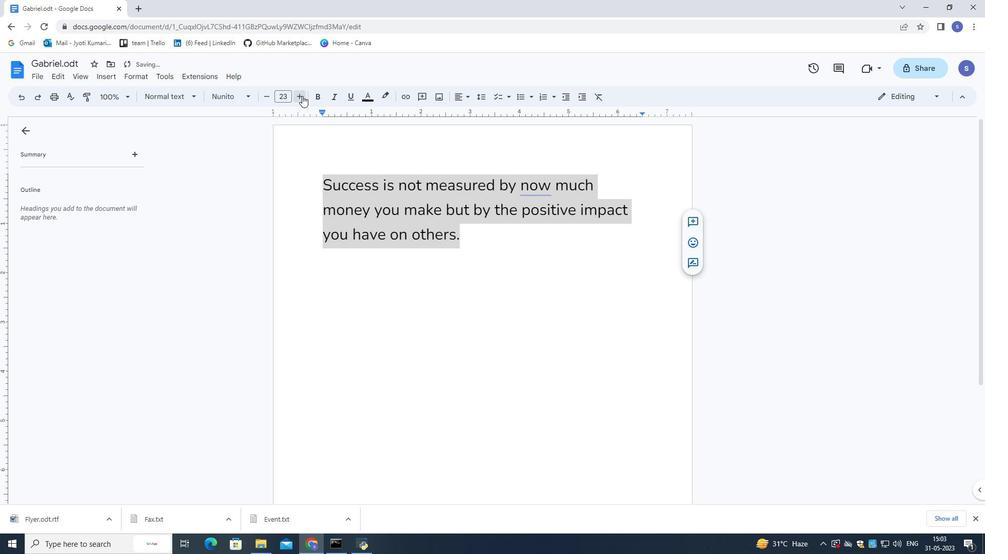 
Action: Mouse pressed left at (302, 96)
Screenshot: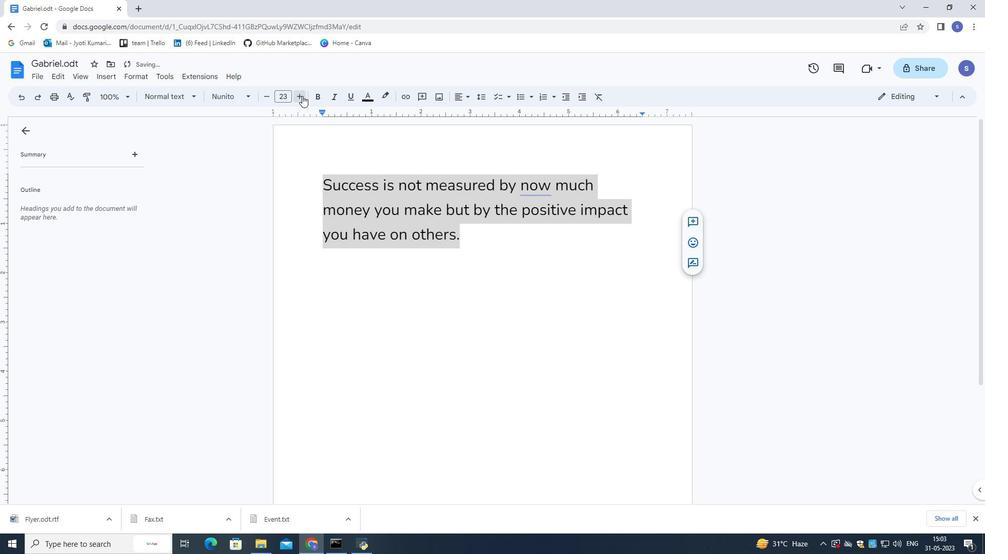 
Action: Mouse pressed left at (302, 96)
Screenshot: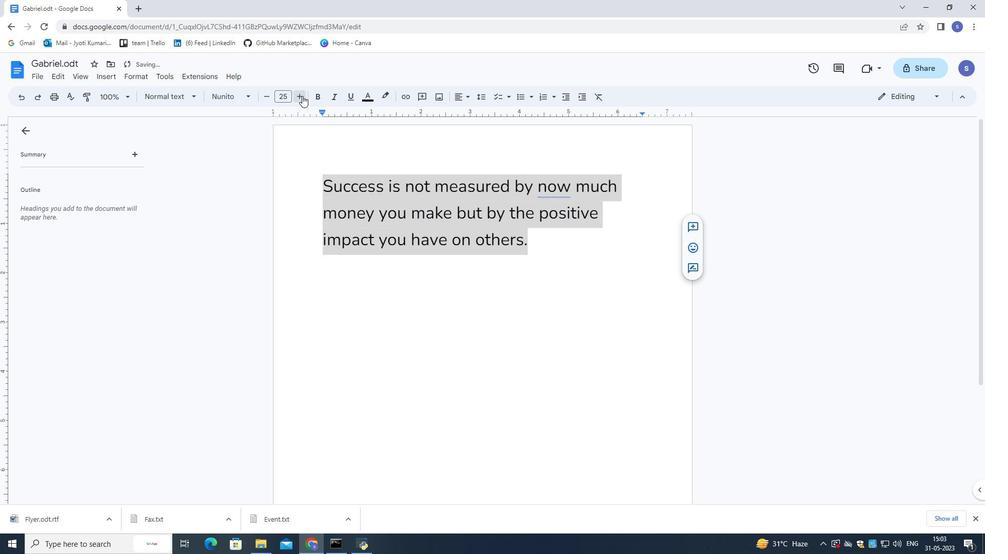 
Action: Mouse pressed left at (302, 96)
Screenshot: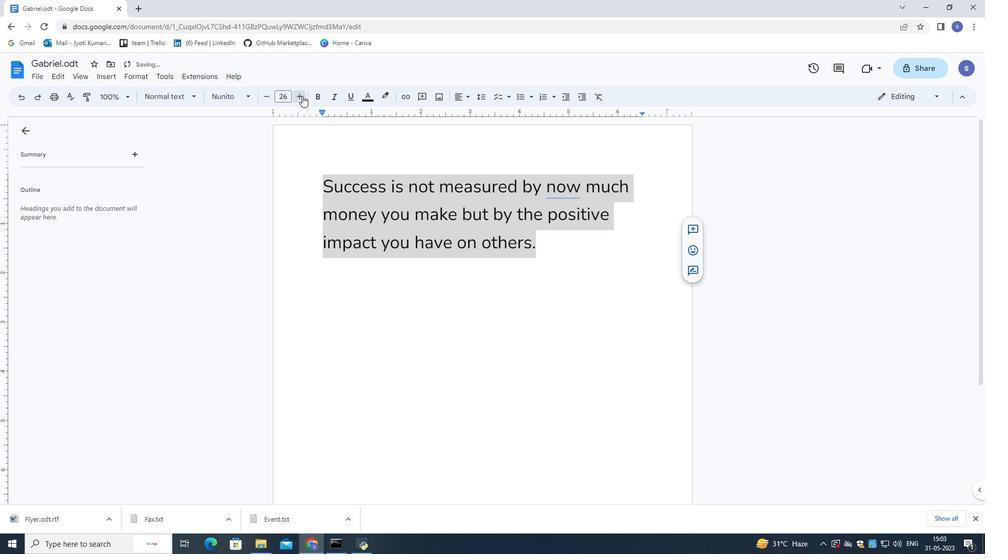 
Action: Mouse pressed left at (302, 96)
Screenshot: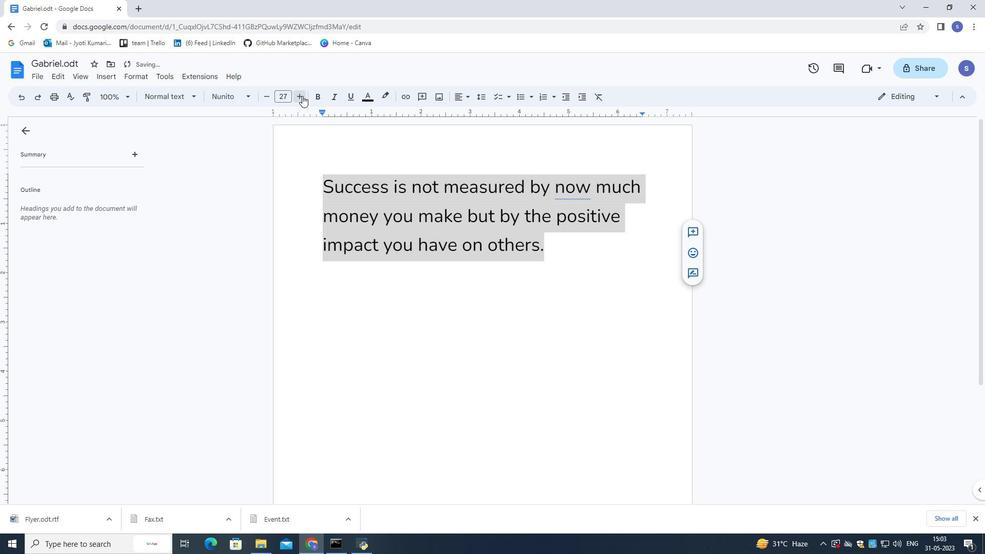 
Action: Mouse pressed left at (302, 96)
Screenshot: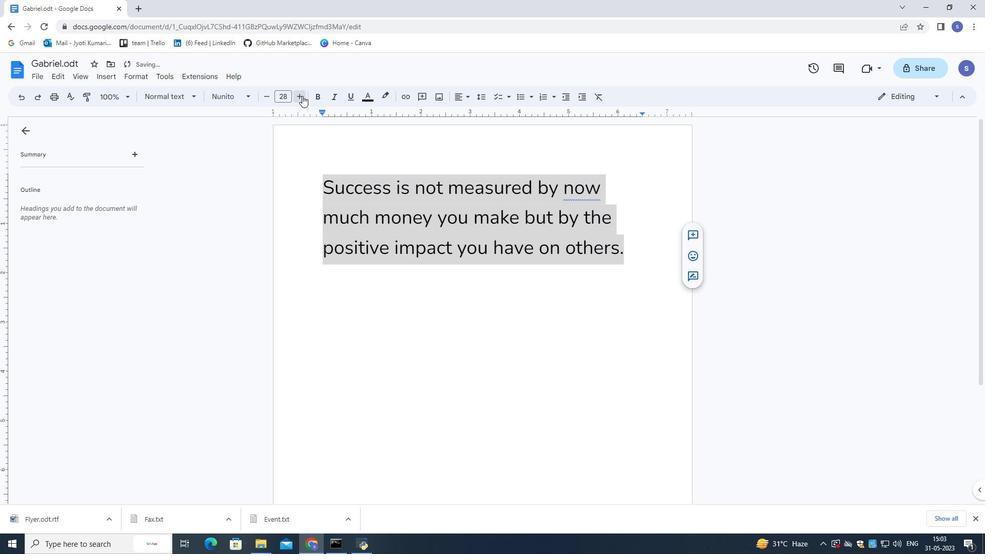 
Action: Mouse pressed left at (302, 96)
Screenshot: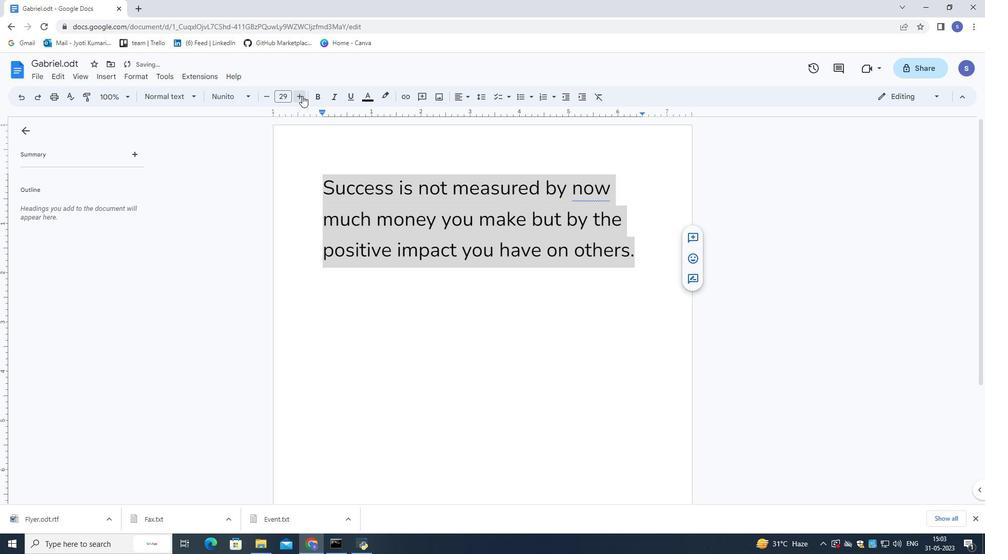 
Action: Mouse pressed left at (302, 96)
Screenshot: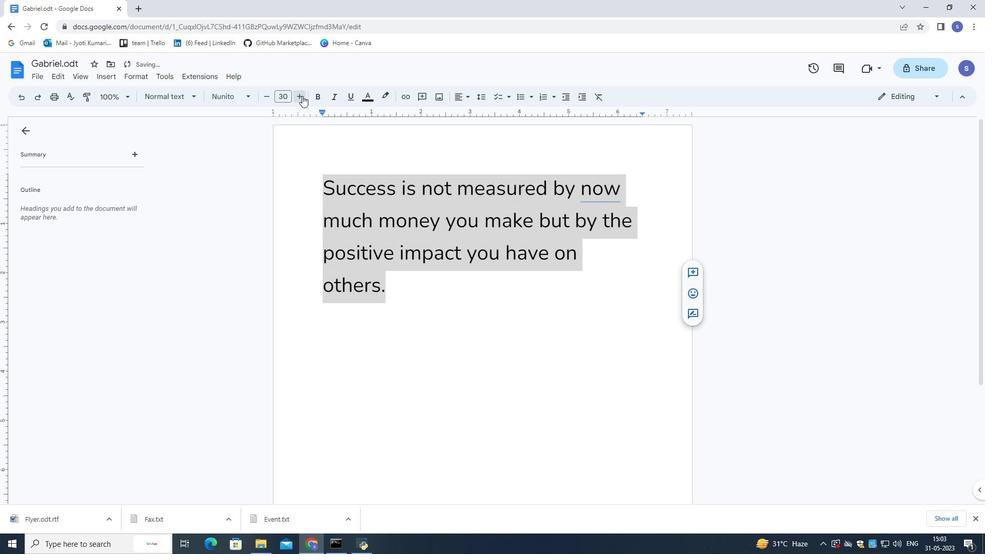 
Action: Mouse moved to (302, 95)
Screenshot: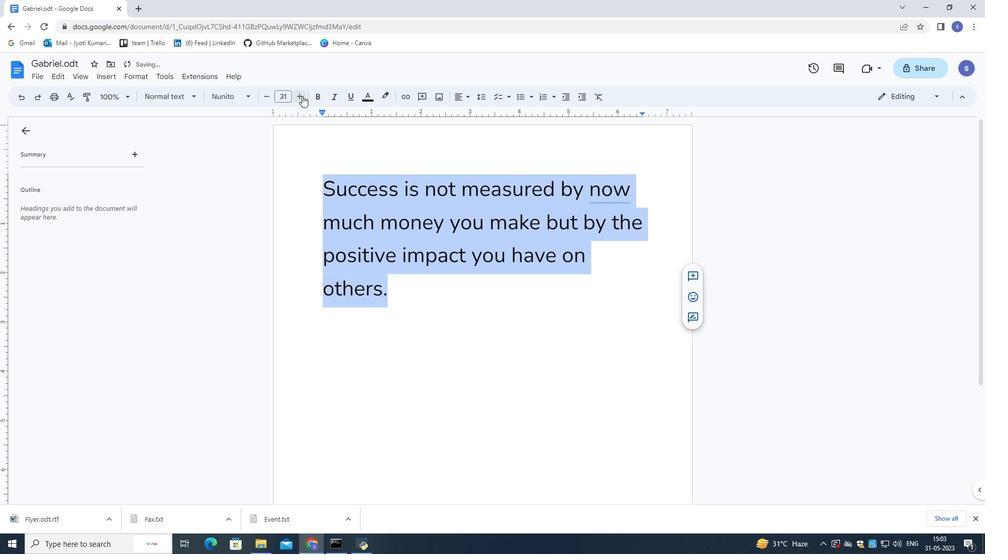 
Action: Mouse pressed left at (302, 95)
Screenshot: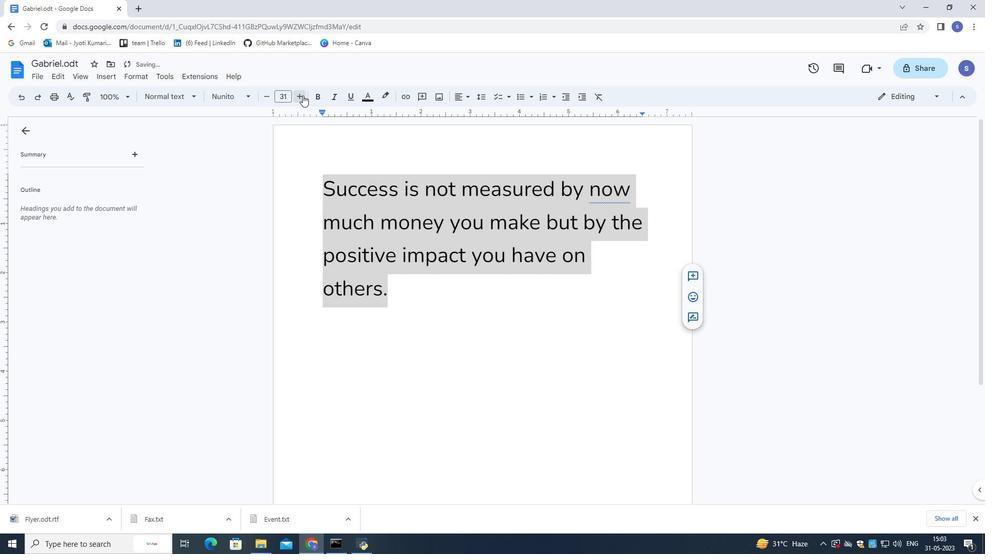 
Action: Mouse pressed left at (302, 95)
Screenshot: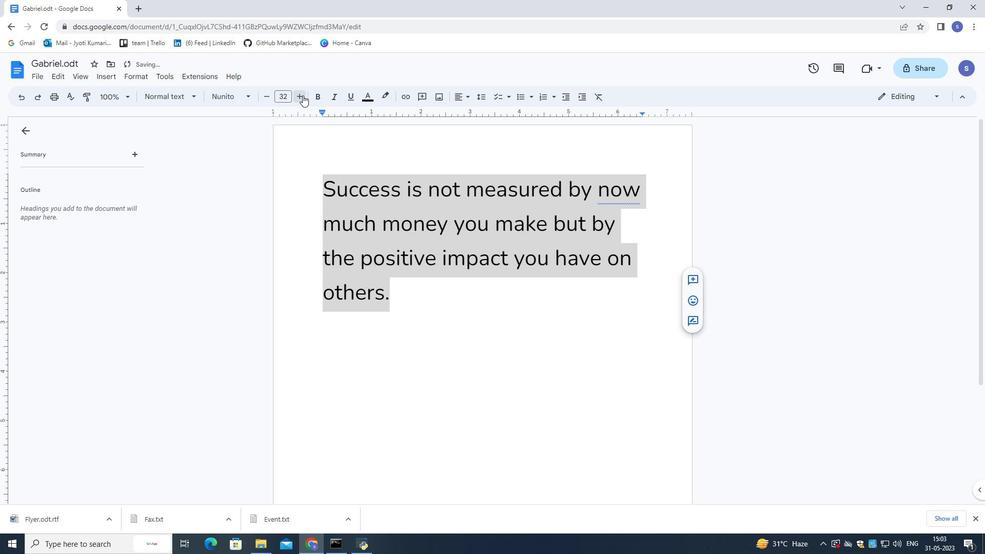 
Action: Mouse pressed left at (302, 95)
Screenshot: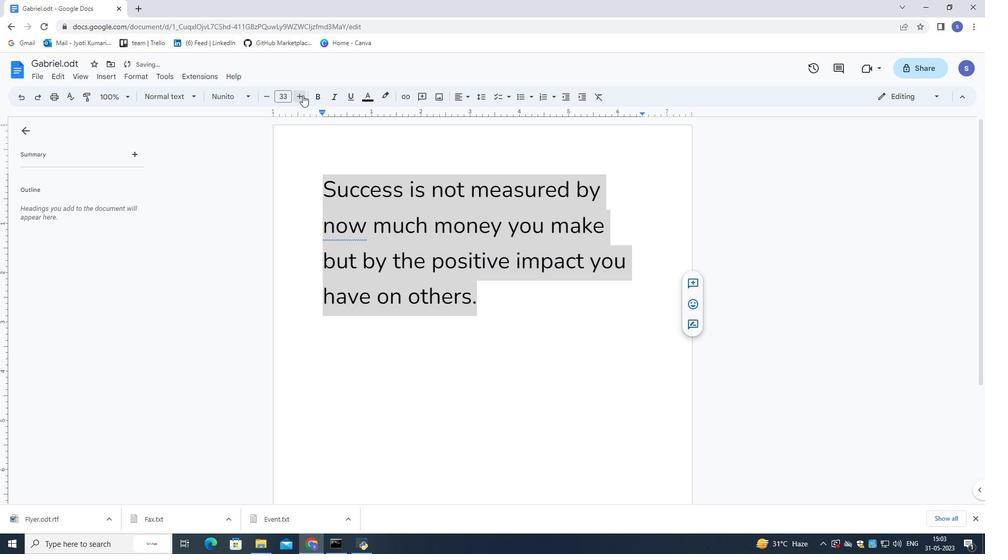 
Action: Mouse pressed left at (302, 95)
Screenshot: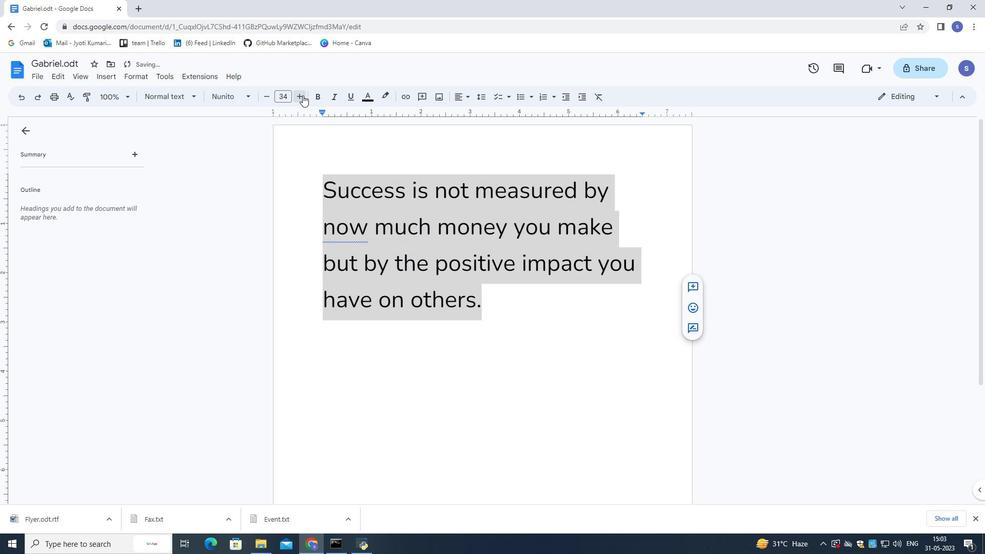 
Action: Mouse pressed left at (302, 95)
Screenshot: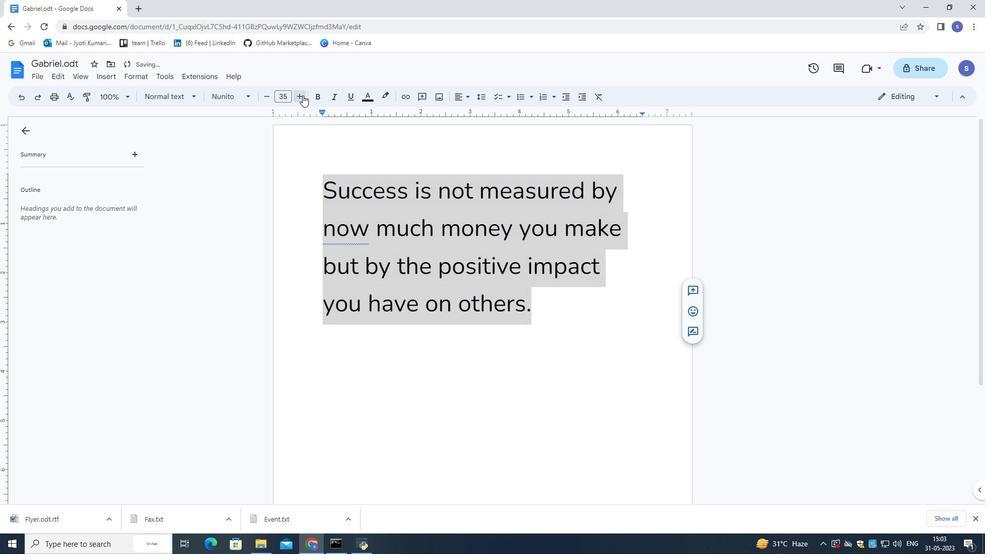 
Action: Mouse pressed left at (302, 95)
Screenshot: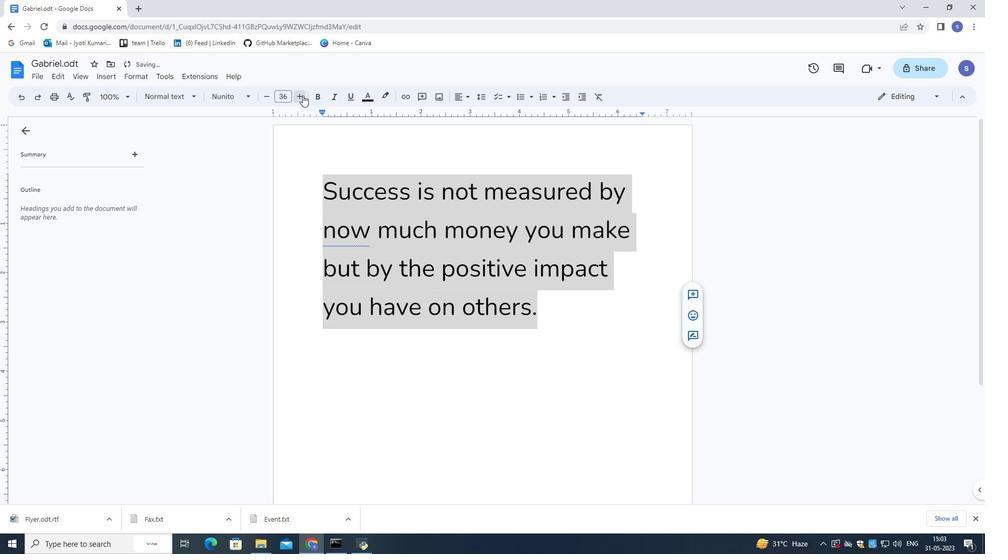 
Action: Mouse pressed left at (302, 95)
Screenshot: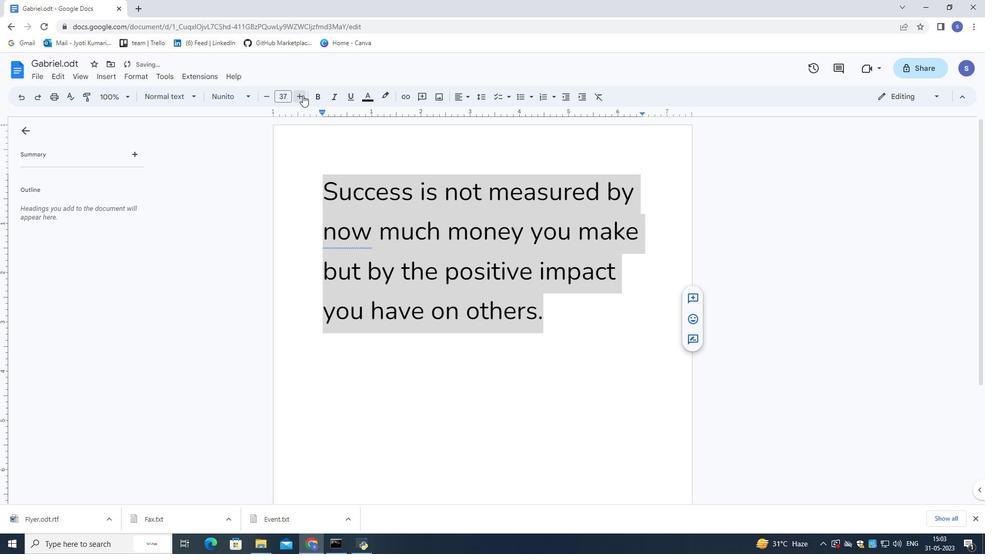 
Action: Mouse pressed left at (302, 95)
Screenshot: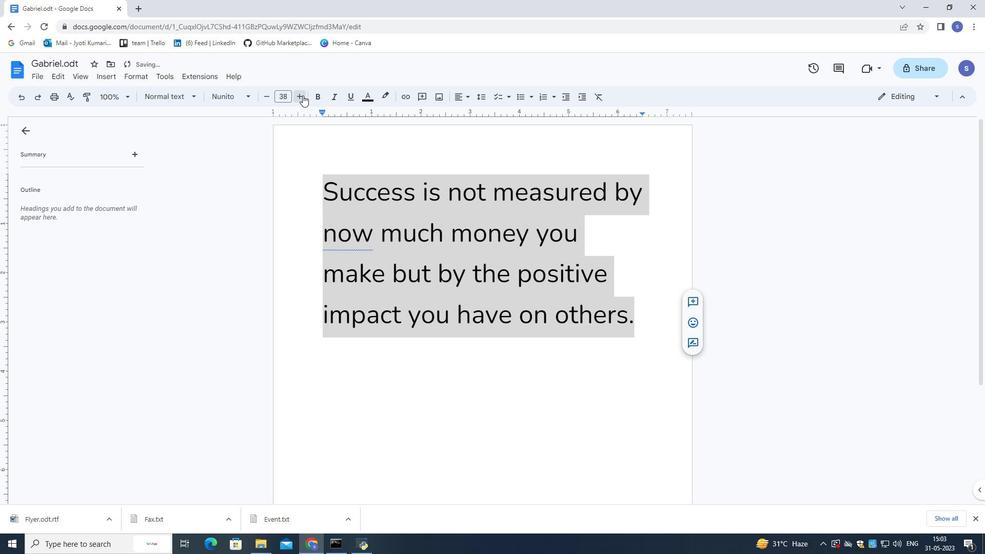 
Action: Mouse pressed left at (302, 95)
Screenshot: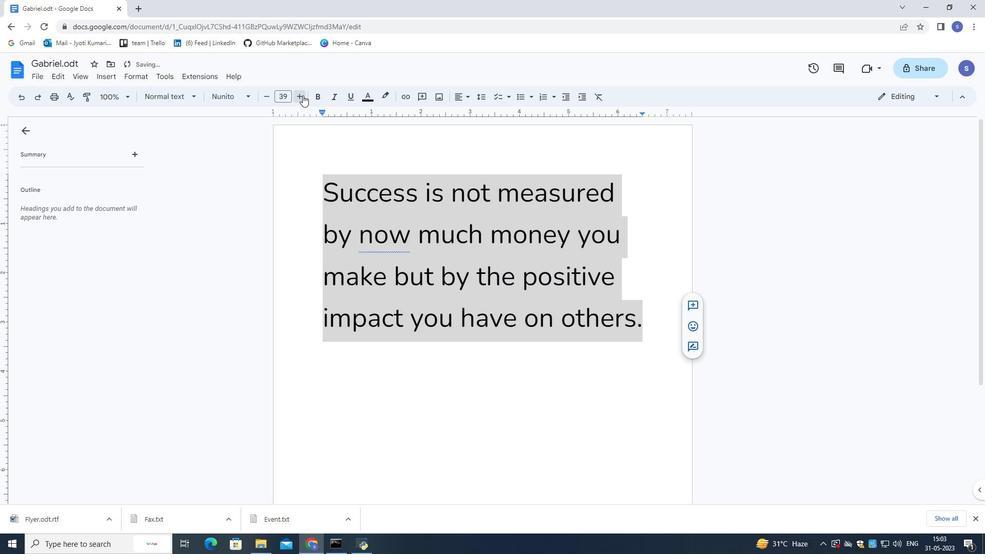 
Action: Mouse pressed left at (302, 95)
Screenshot: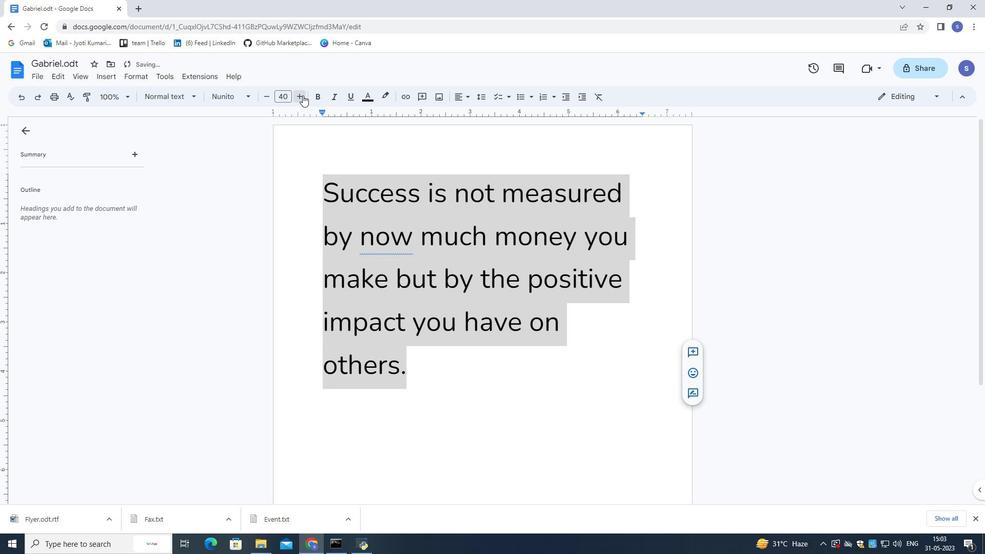 
Action: Mouse pressed left at (302, 95)
Screenshot: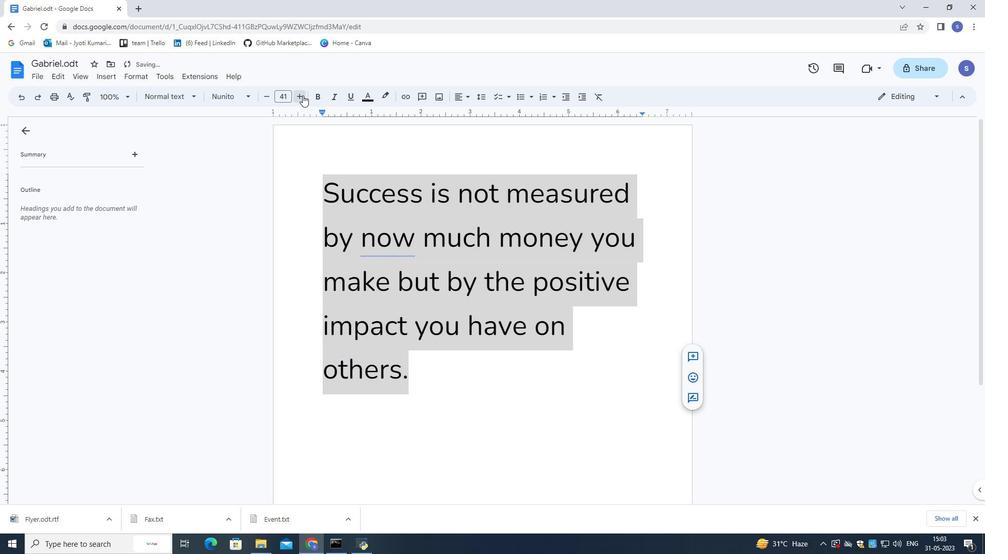 
Action: Mouse pressed left at (302, 95)
Screenshot: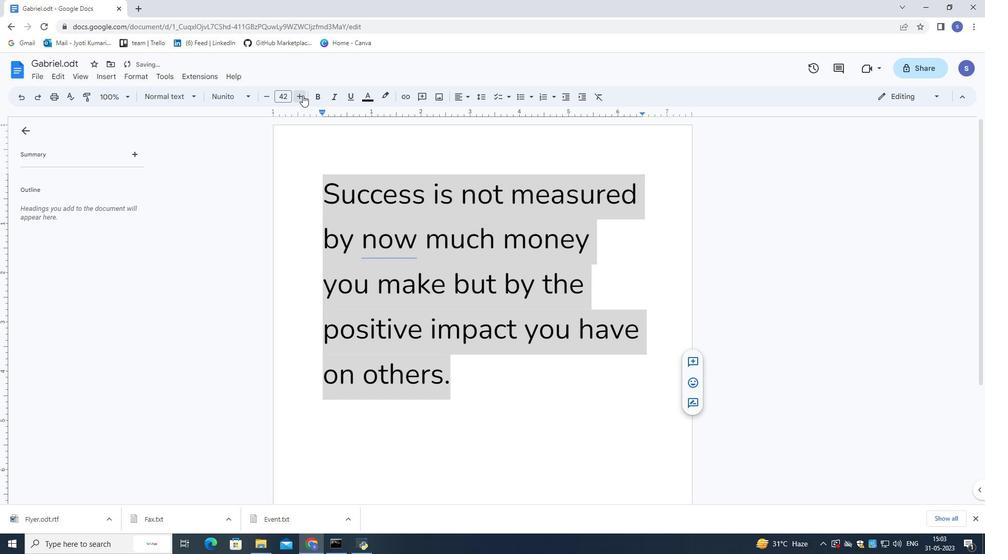 
Action: Mouse pressed left at (302, 95)
Screenshot: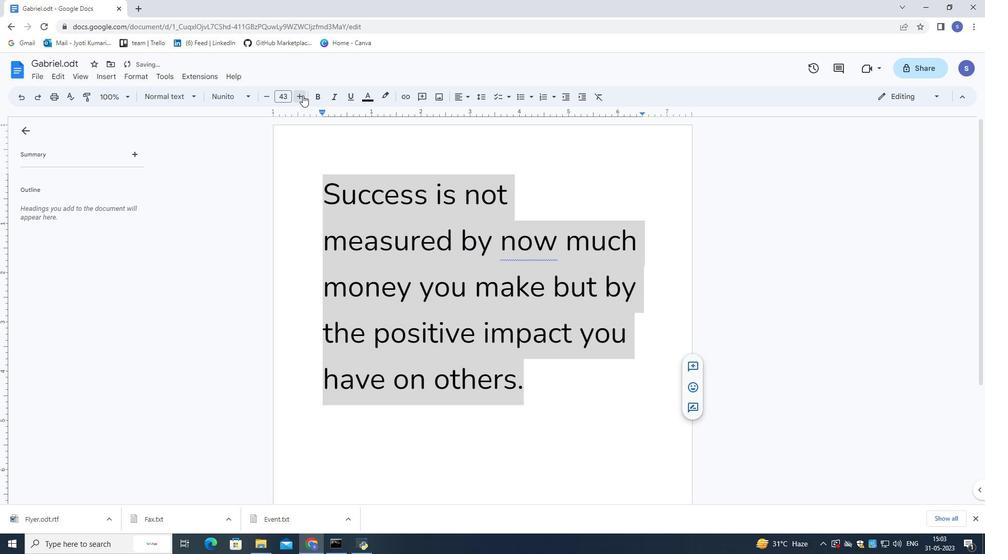 
Action: Mouse pressed left at (302, 95)
Screenshot: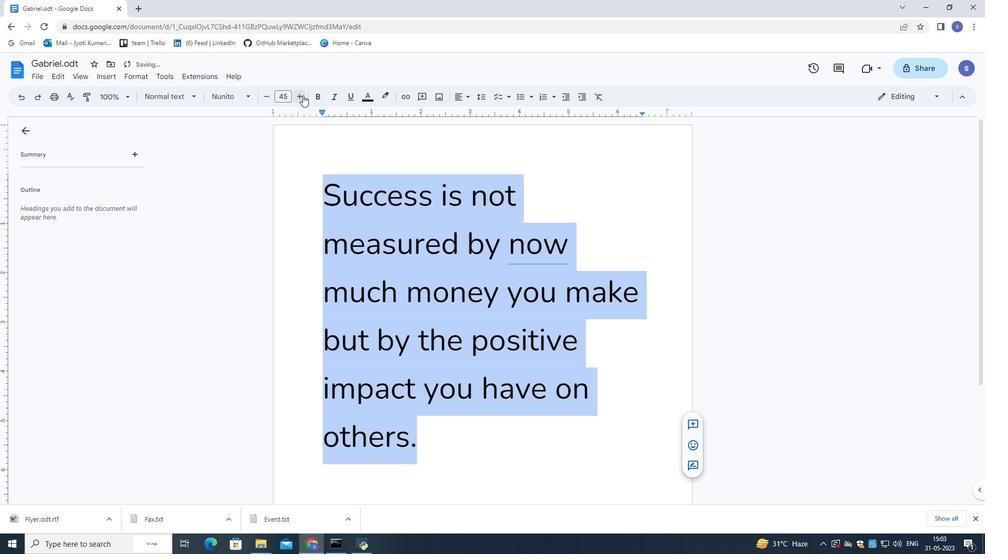 
Action: Mouse pressed left at (302, 95)
Screenshot: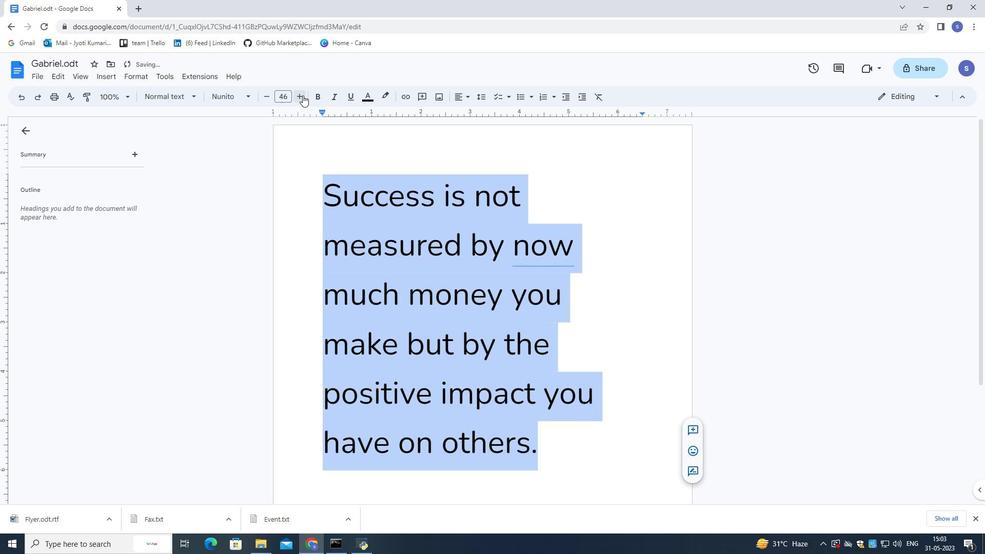 
Action: Mouse pressed left at (302, 95)
Screenshot: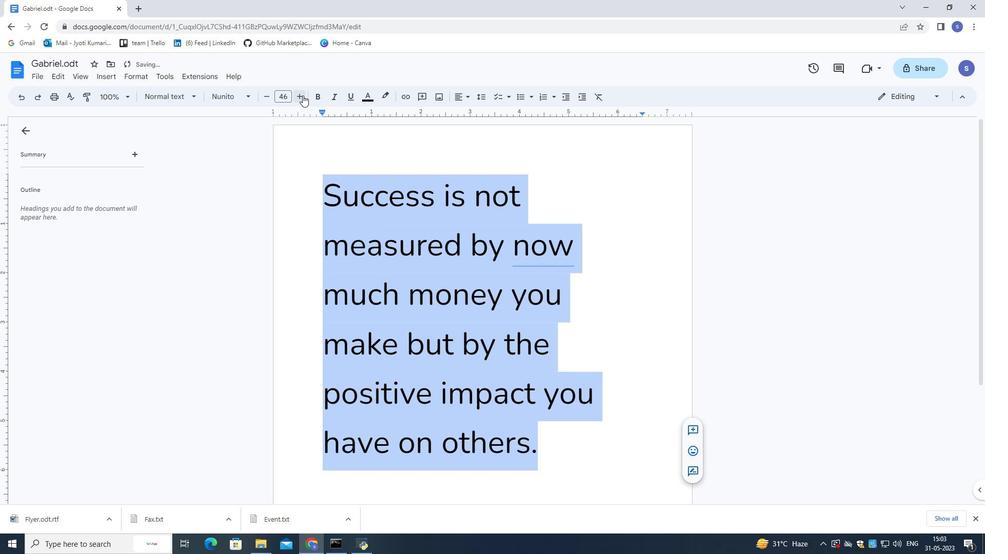 
Action: Mouse moved to (465, 95)
Screenshot: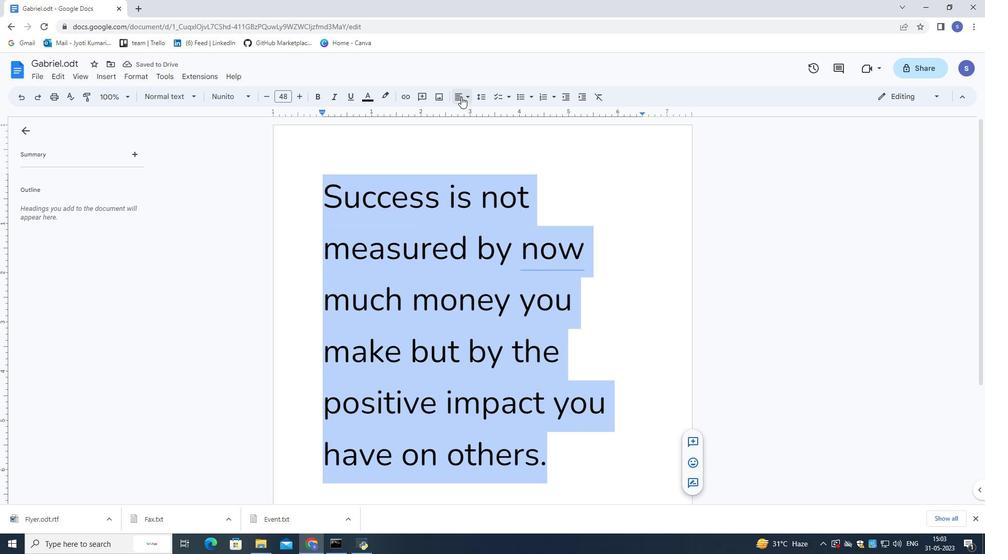 
Action: Mouse pressed left at (465, 95)
Screenshot: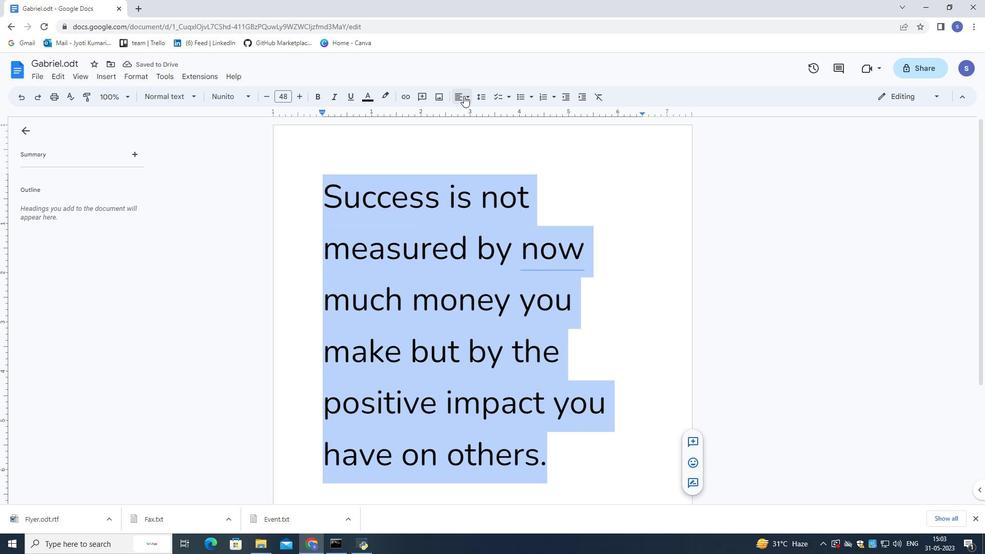 
Action: Mouse moved to (475, 111)
Screenshot: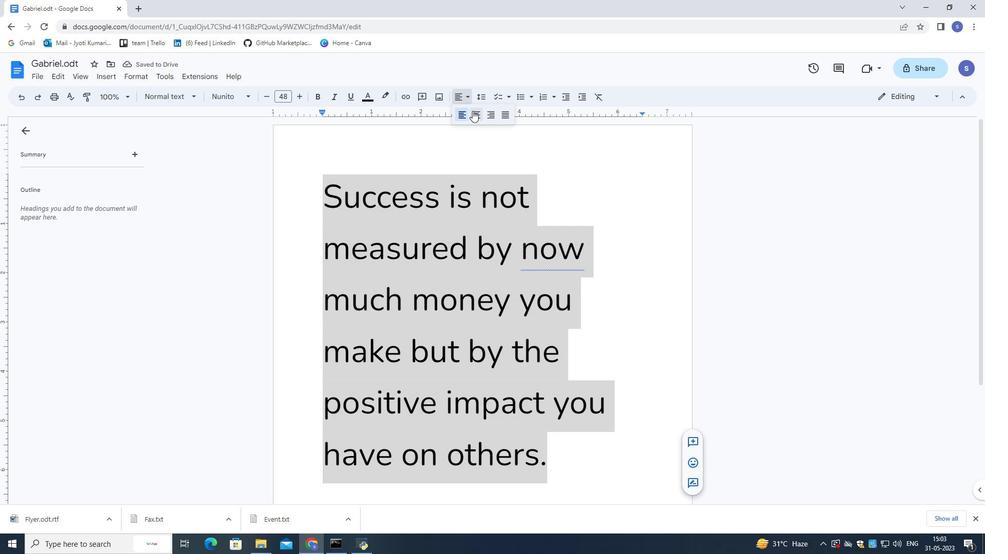 
Action: Mouse pressed left at (475, 111)
Screenshot: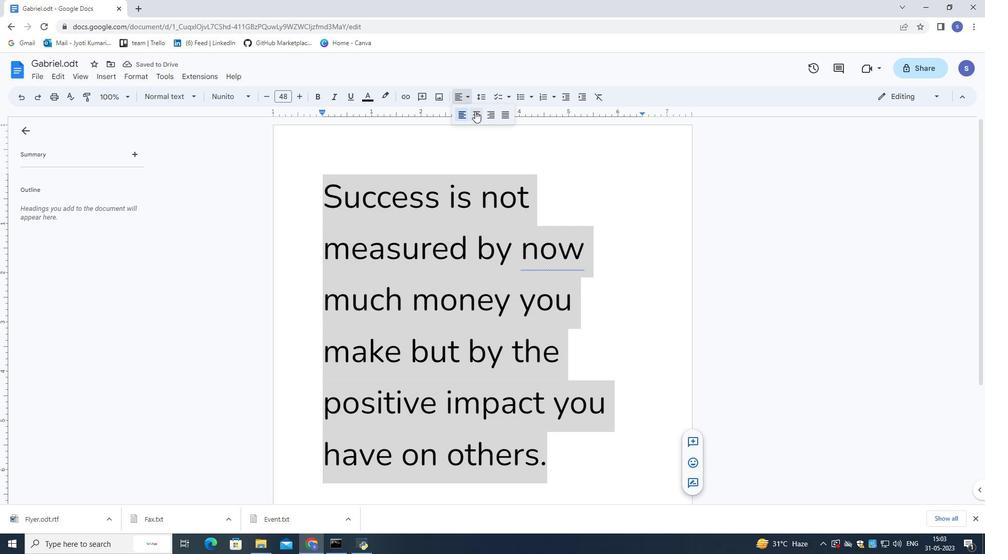 
Action: Mouse moved to (368, 97)
Screenshot: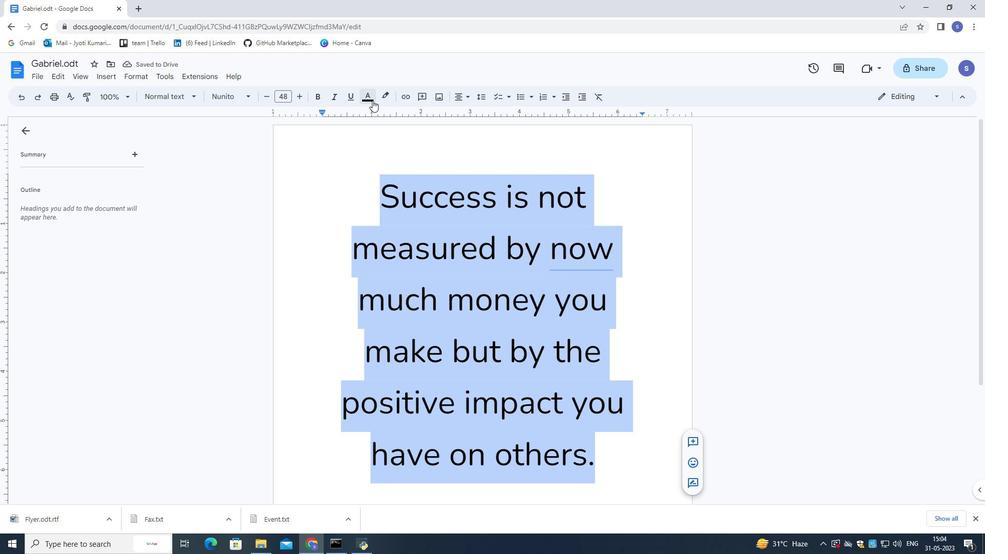 
Action: Mouse pressed left at (368, 97)
Screenshot: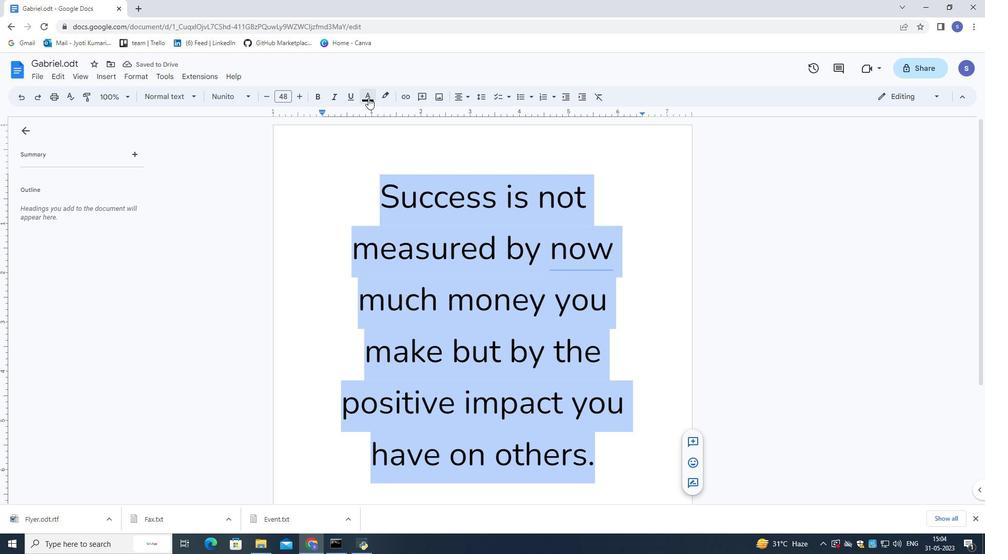 
Action: Mouse moved to (451, 194)
Screenshot: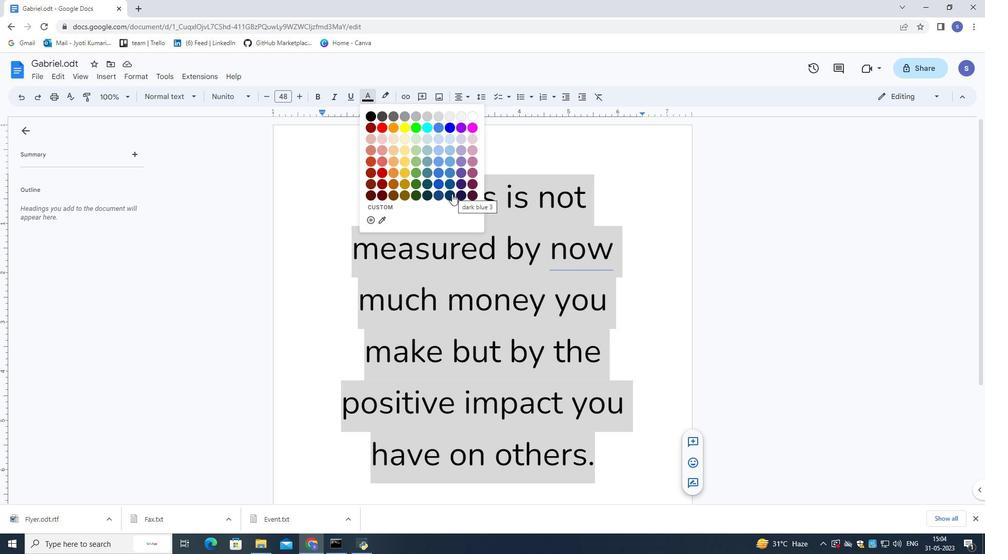 
Action: Mouse pressed left at (451, 194)
Screenshot: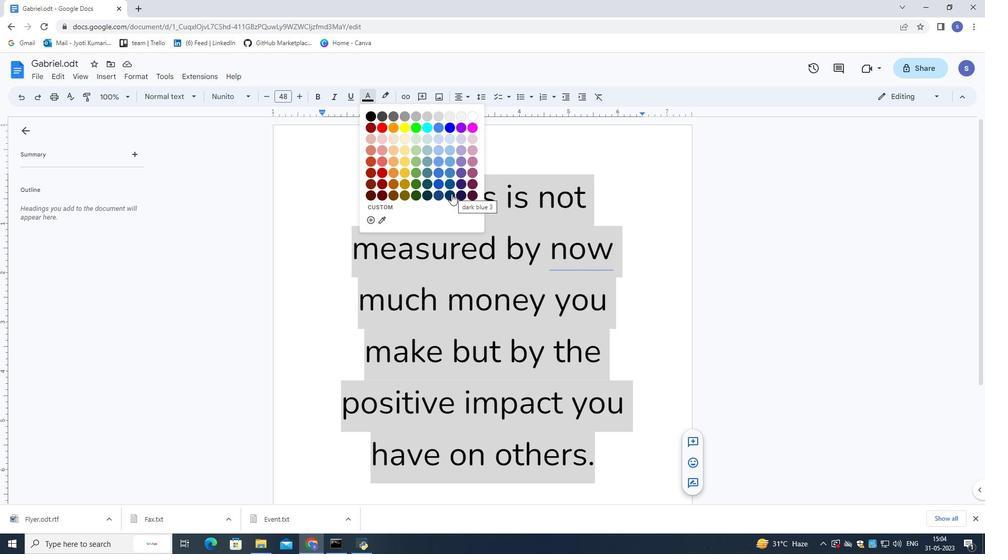 
Action: Mouse moved to (446, 164)
Screenshot: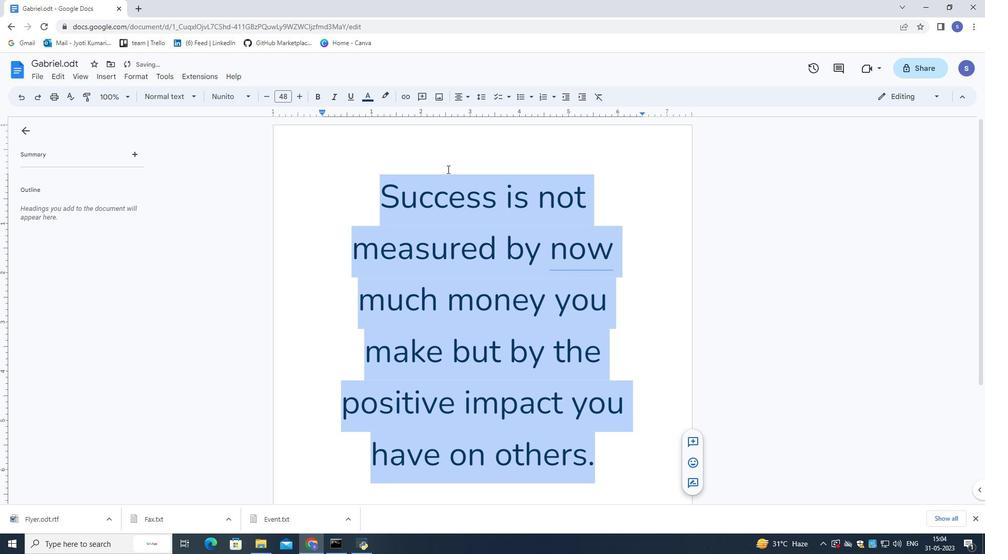 
Action: Mouse pressed left at (446, 164)
Screenshot: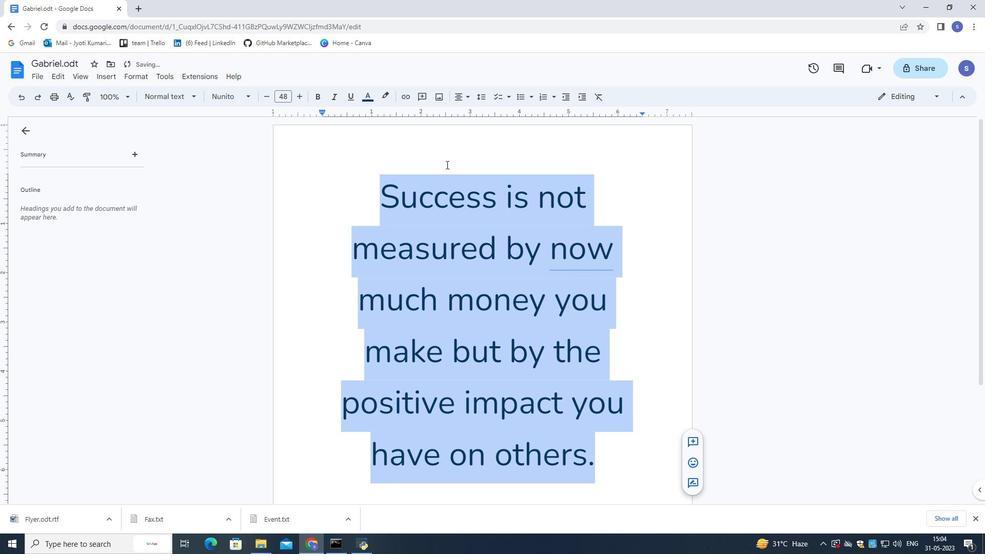 
Action: Mouse moved to (486, 190)
Screenshot: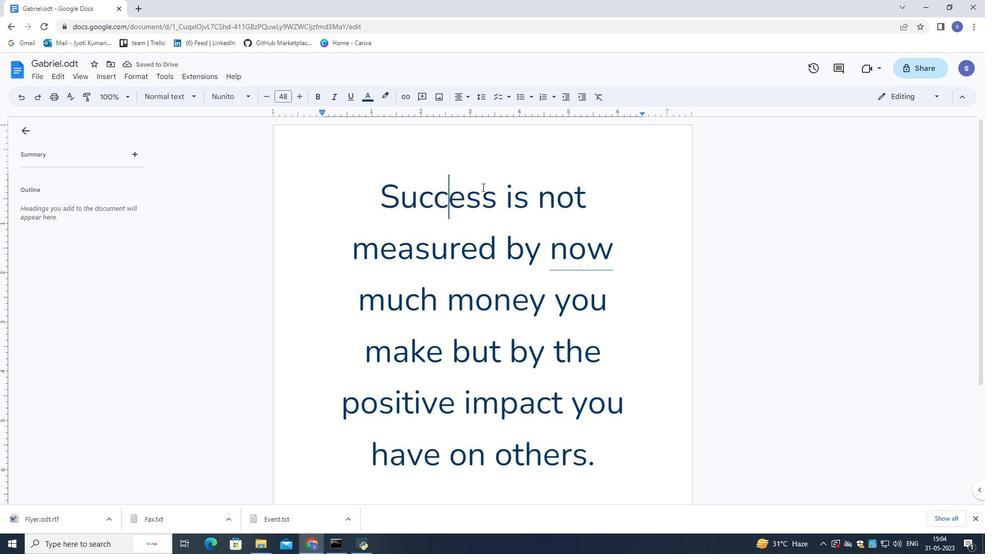 
Action: Mouse scrolled (486, 189) with delta (0, 0)
Screenshot: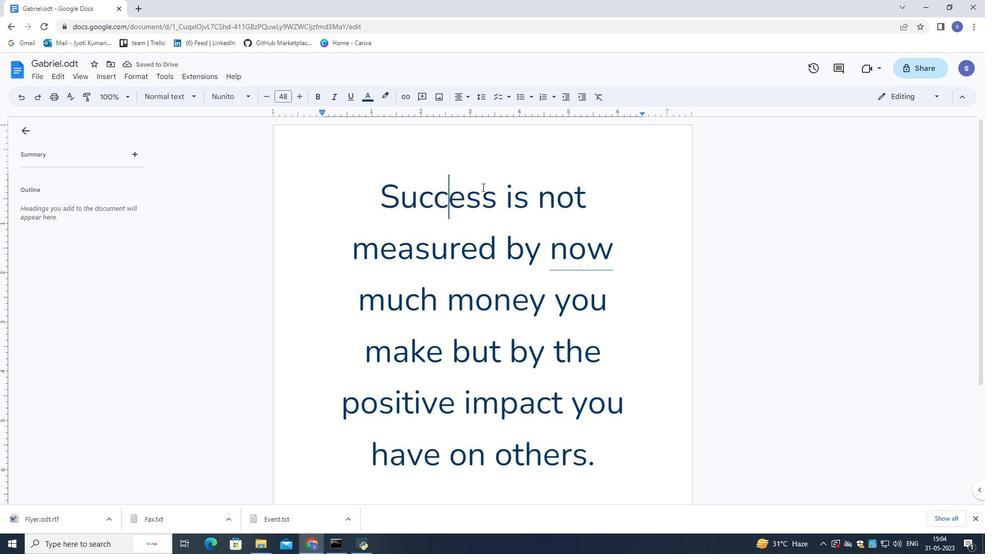 
Action: Mouse moved to (487, 191)
Screenshot: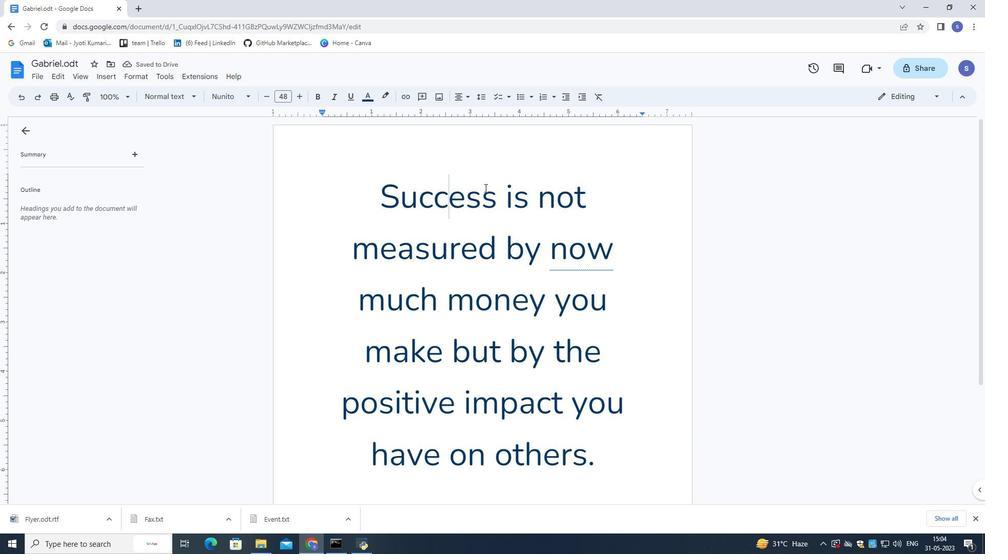 
Action: Mouse scrolled (487, 190) with delta (0, 0)
Screenshot: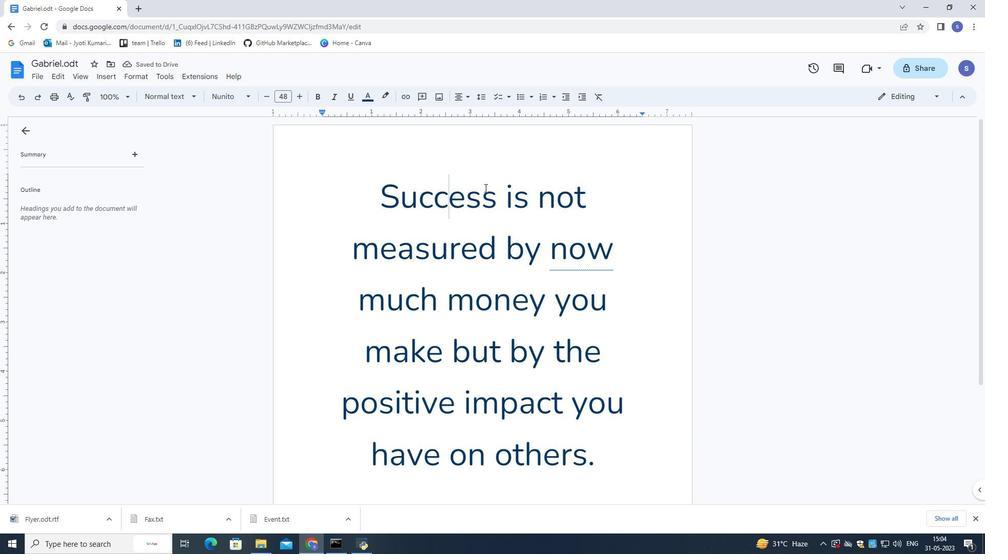 
Action: Mouse scrolled (487, 190) with delta (0, 0)
Screenshot: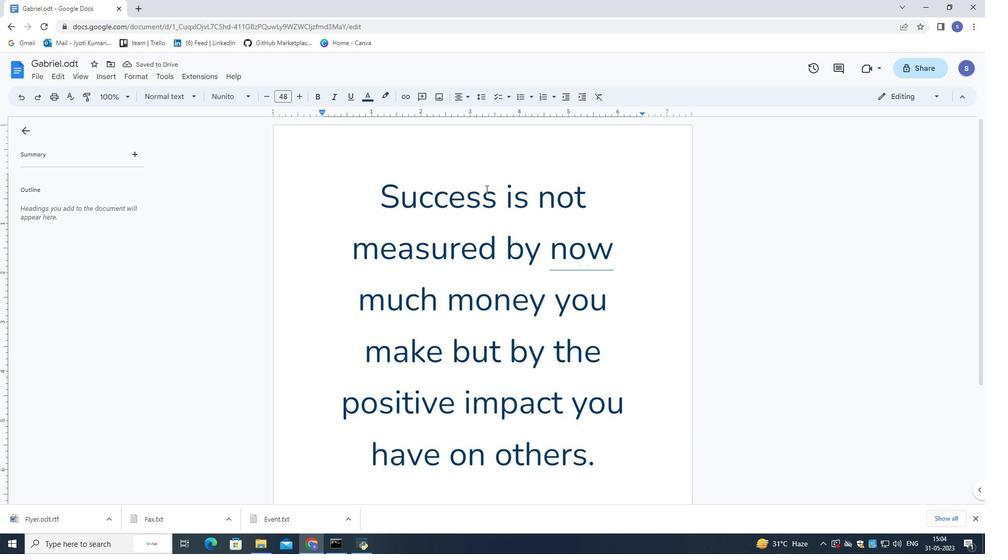 
Action: Mouse scrolled (487, 190) with delta (0, 0)
Screenshot: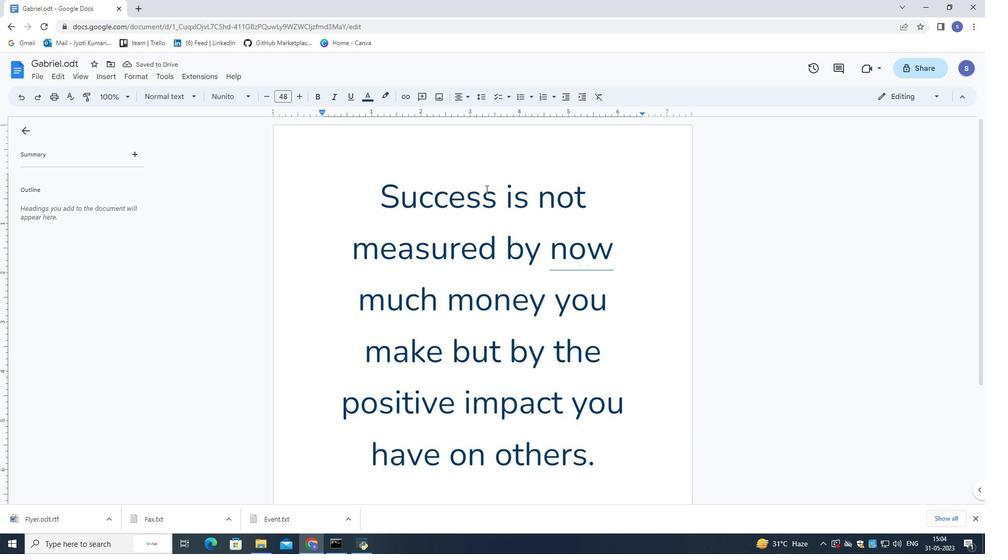 
Action: Mouse scrolled (487, 190) with delta (0, 0)
Screenshot: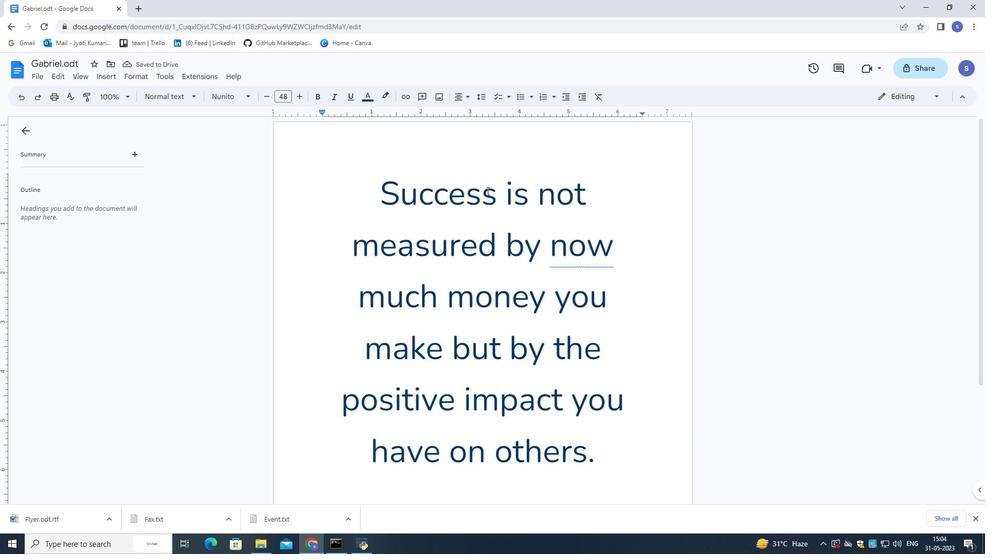 
Action: Mouse scrolled (487, 191) with delta (0, 0)
Screenshot: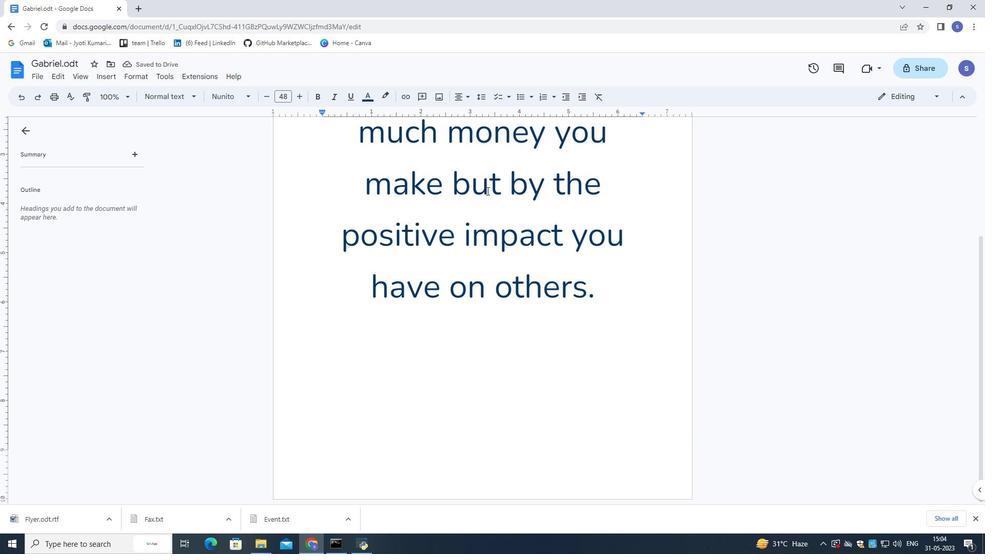 
Action: Mouse scrolled (487, 191) with delta (0, 0)
Screenshot: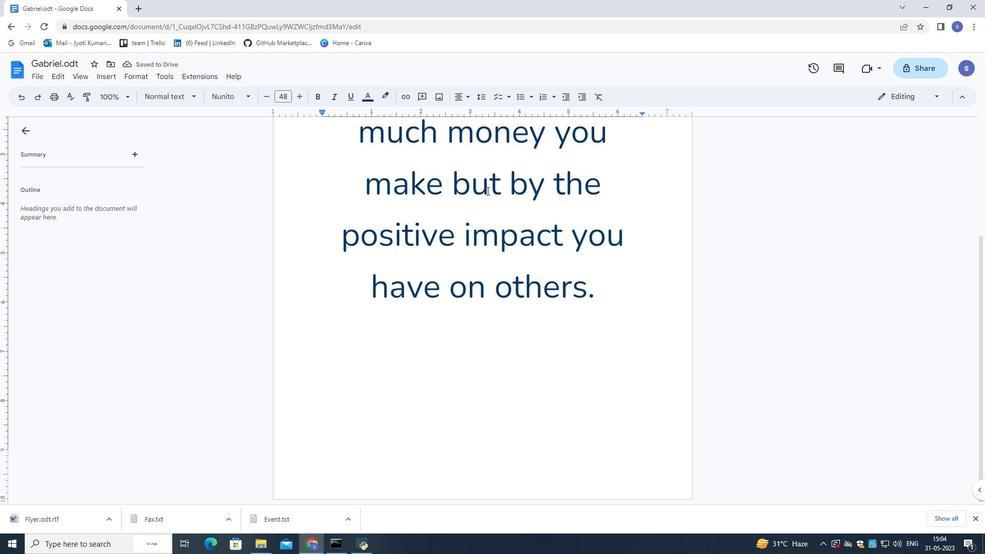 
Action: Mouse scrolled (487, 191) with delta (0, 0)
Screenshot: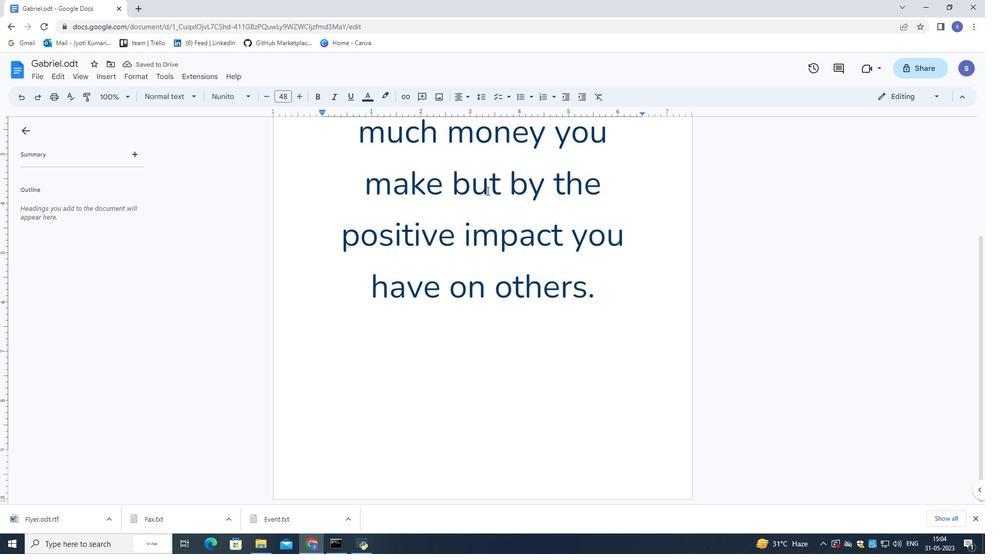 
Action: Mouse scrolled (487, 191) with delta (0, 0)
Screenshot: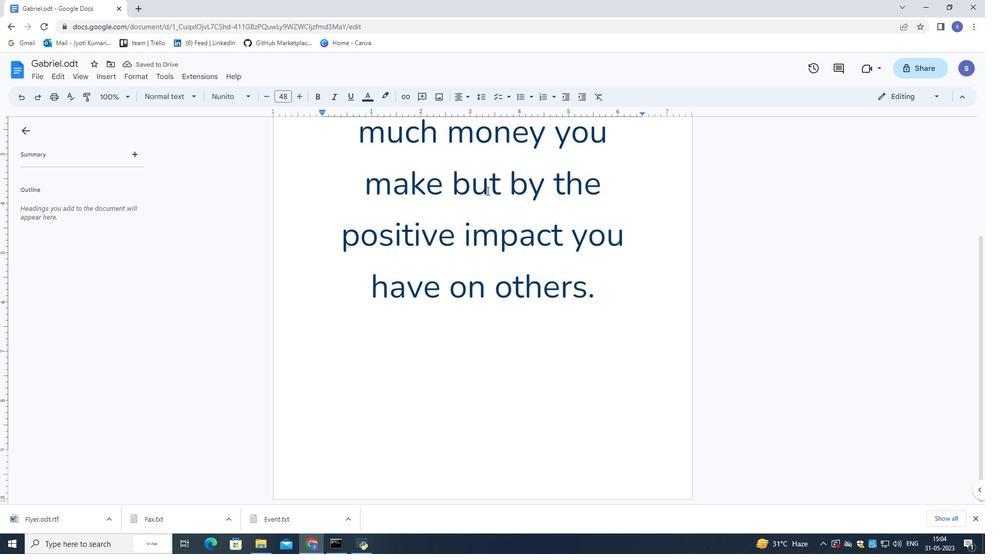 
Action: Mouse scrolled (487, 191) with delta (0, 0)
Screenshot: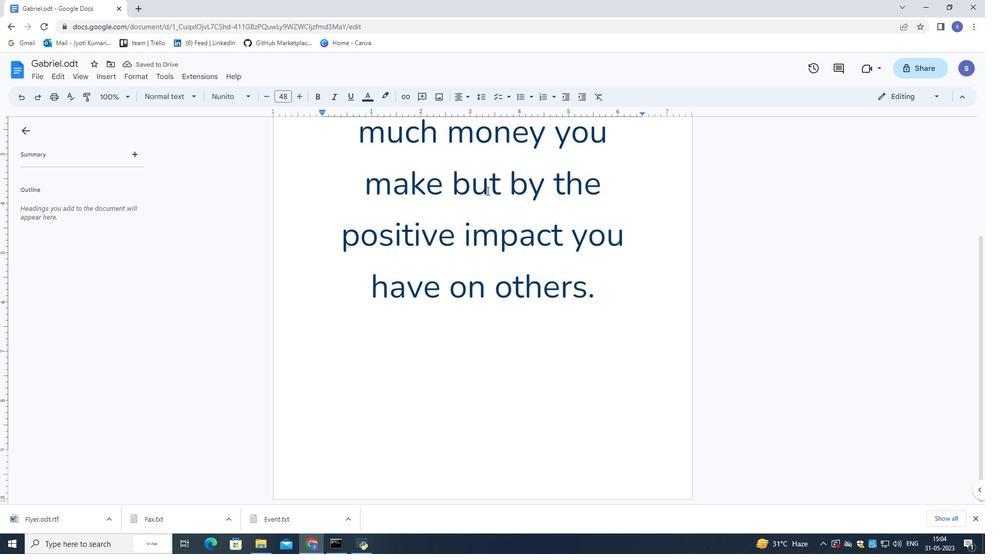 
Action: Mouse moved to (669, 247)
Screenshot: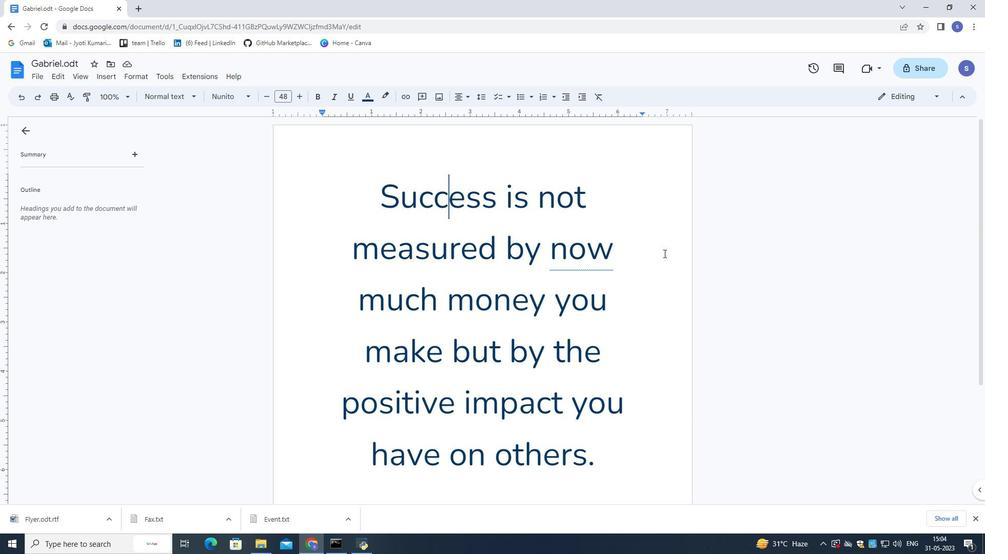 
Action: Mouse pressed left at (669, 247)
Screenshot: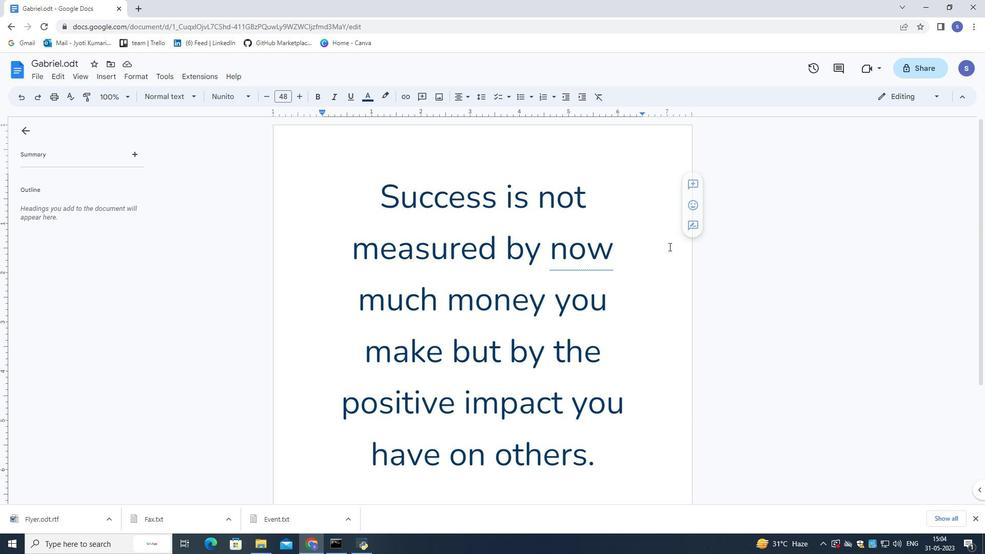 
